 Task: Look for space in Ternitz, Austria from 12th  August, 2023 to 15th August, 2023 for 3 adults in price range Rs.12000 to Rs.16000. Place can be entire place with 2 bedrooms having 3 beds and 1 bathroom. Property type can be house, flat, guest house. Amenities needed are: heating. Booking option can be shelf check-in. Required host language is English.
Action: Mouse moved to (415, 144)
Screenshot: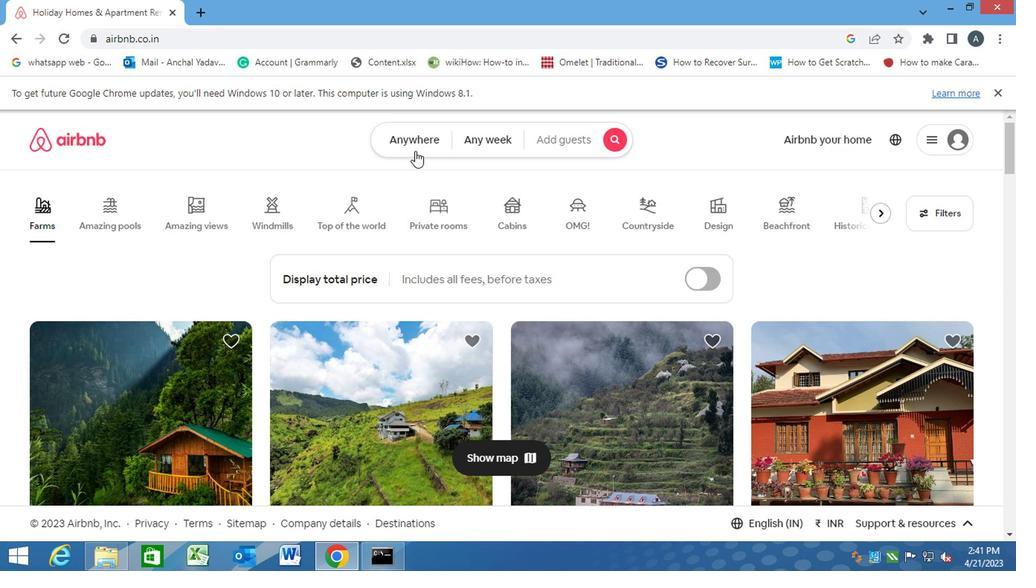 
Action: Mouse pressed left at (415, 144)
Screenshot: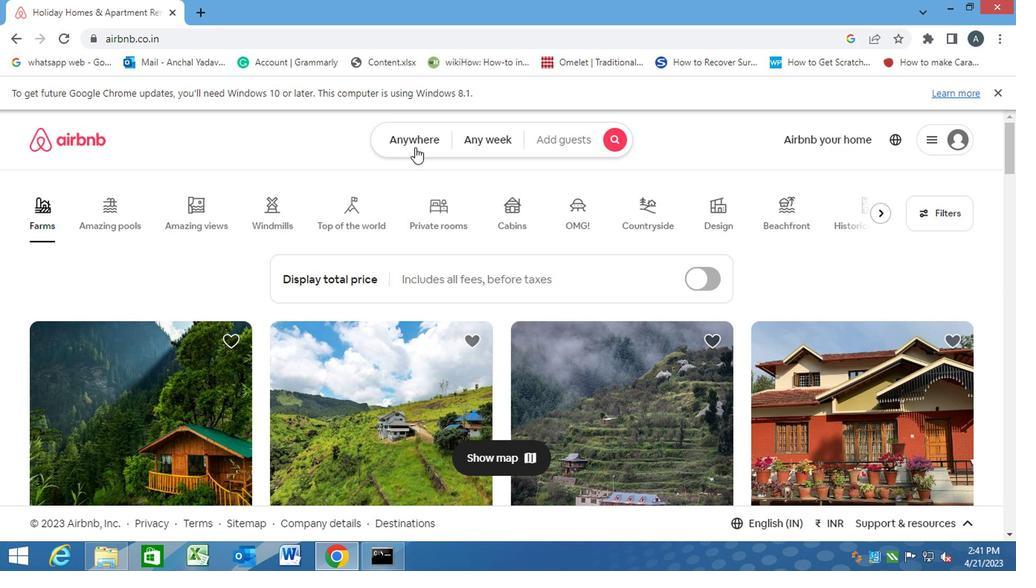 
Action: Mouse moved to (300, 188)
Screenshot: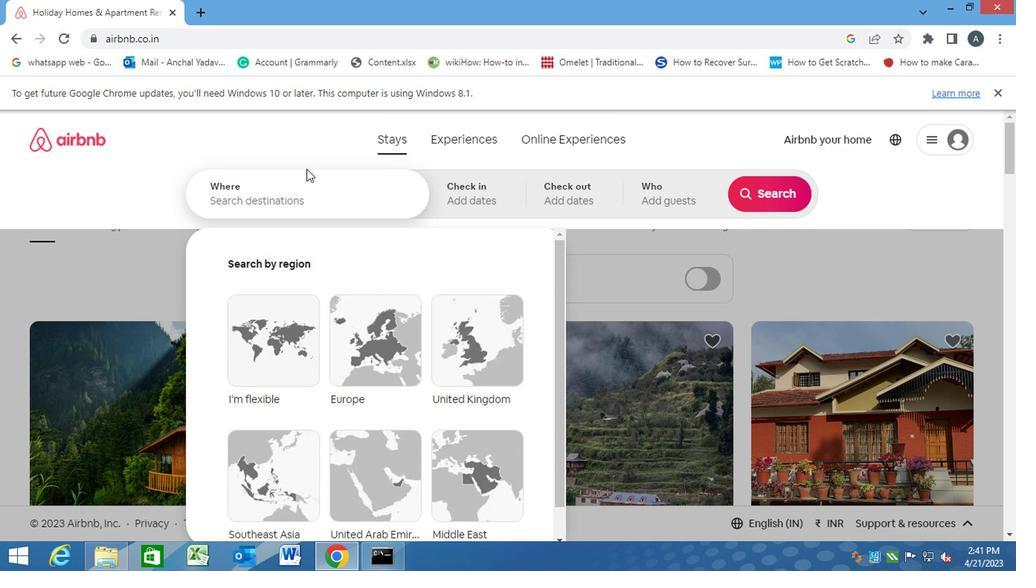 
Action: Mouse pressed left at (300, 188)
Screenshot: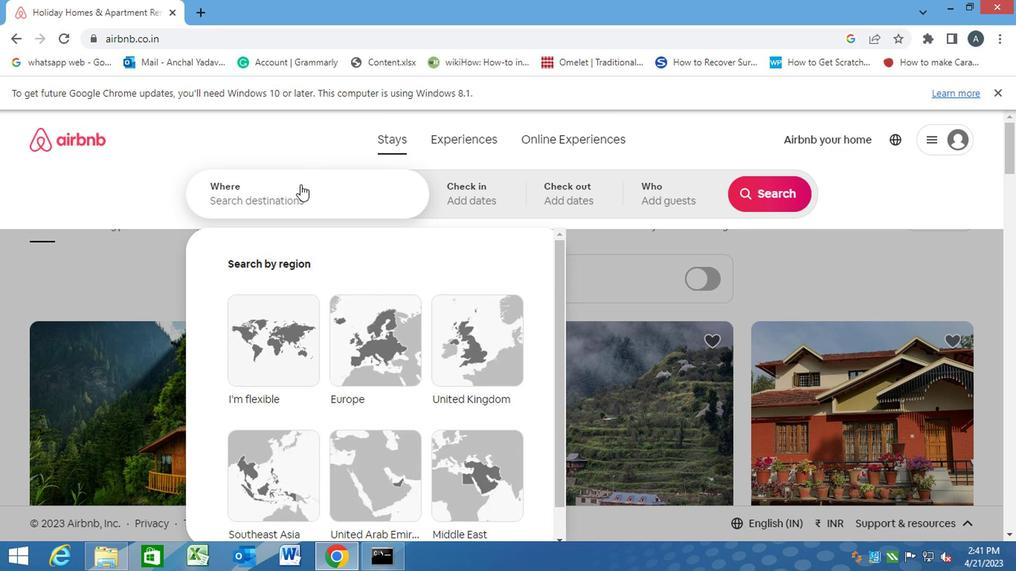 
Action: Key pressed <Key.caps_lock><Key.caps_lock>t<Key.caps_lock>ernitz,<Key.space><Key.caps_lock>a<Key.caps_lock>ustria<Key.enter>
Screenshot: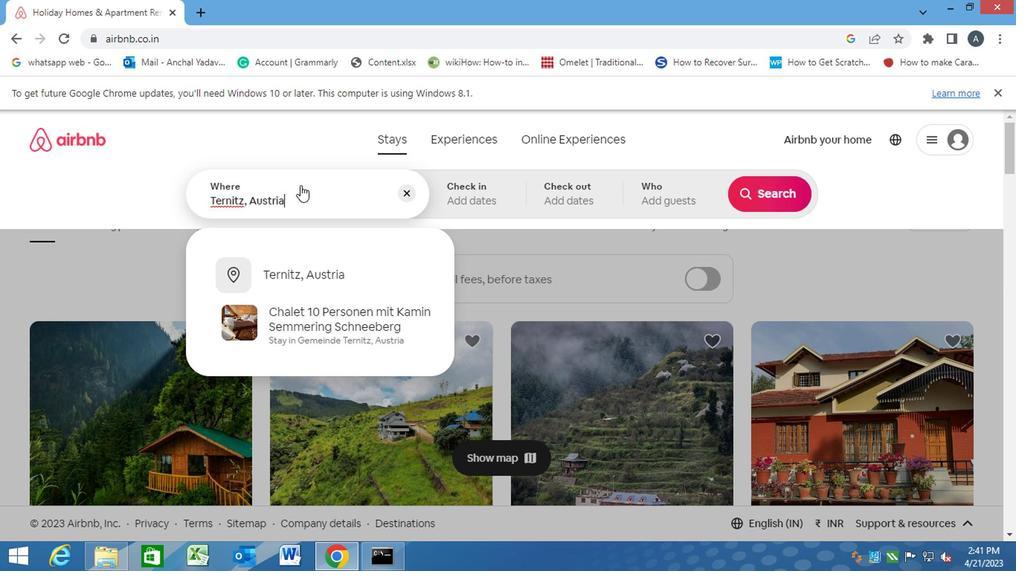 
Action: Mouse moved to (762, 311)
Screenshot: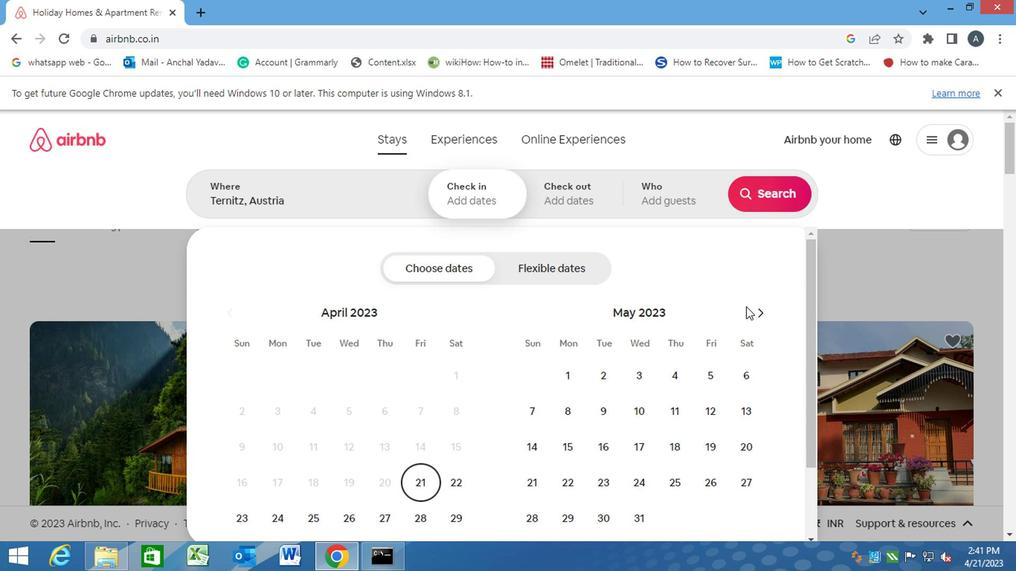 
Action: Mouse pressed left at (762, 311)
Screenshot: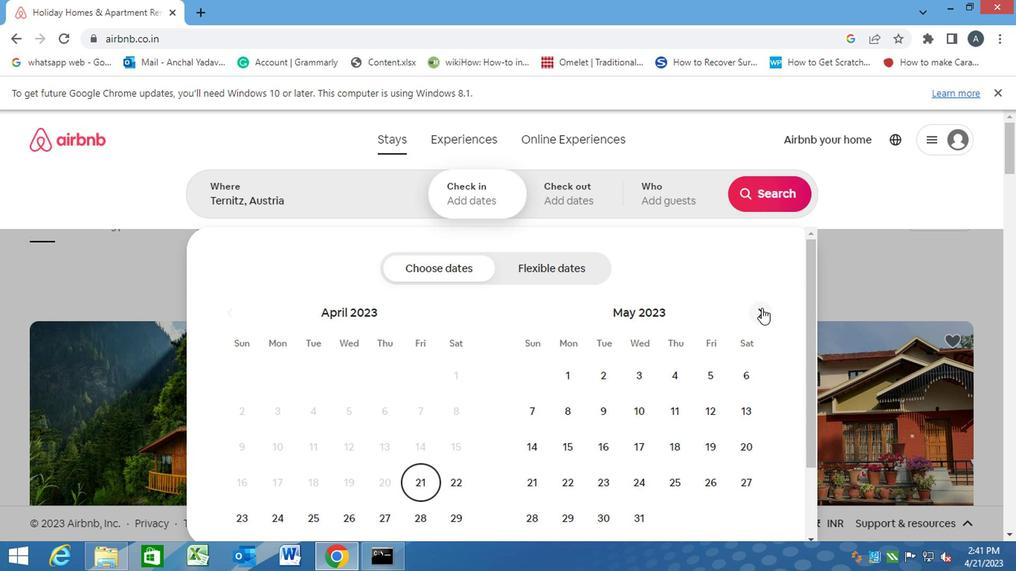 
Action: Mouse pressed left at (762, 311)
Screenshot: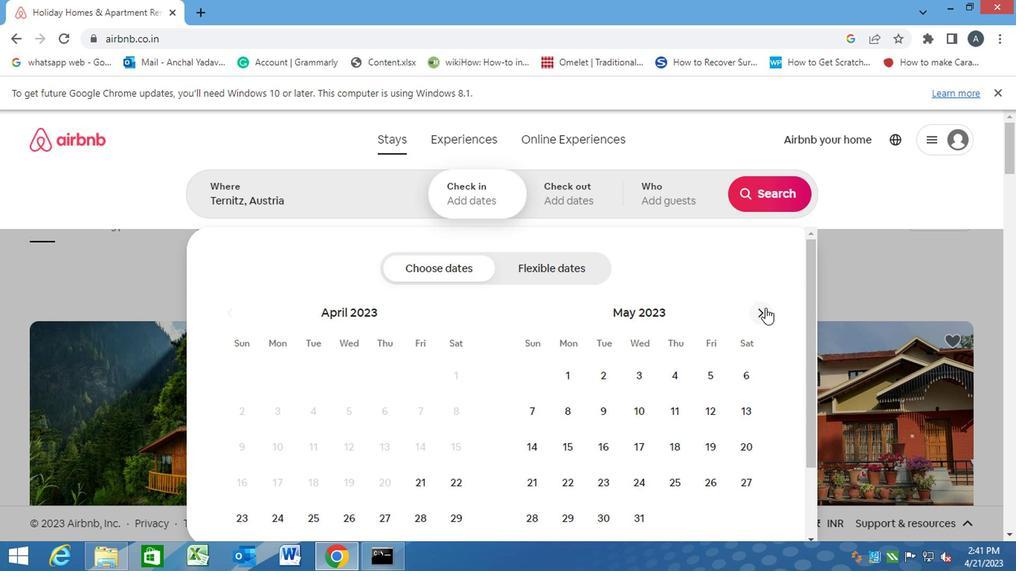 
Action: Mouse pressed left at (762, 311)
Screenshot: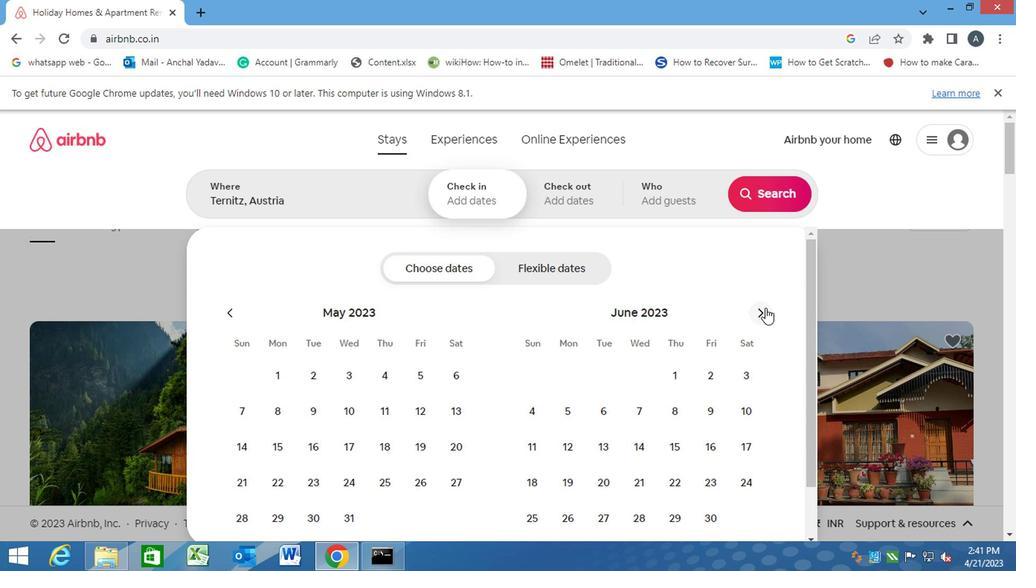 
Action: Mouse pressed left at (762, 311)
Screenshot: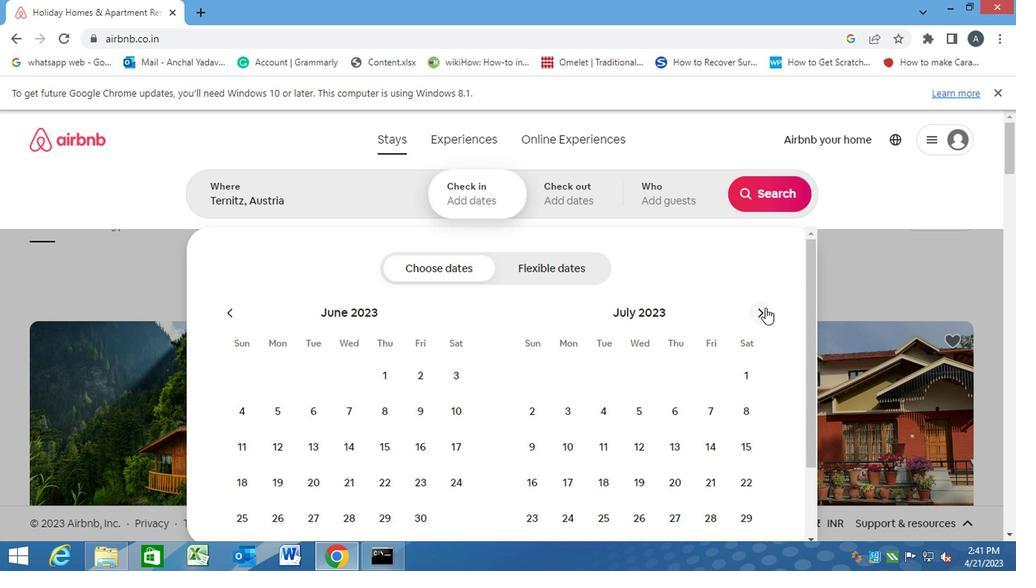 
Action: Mouse moved to (752, 414)
Screenshot: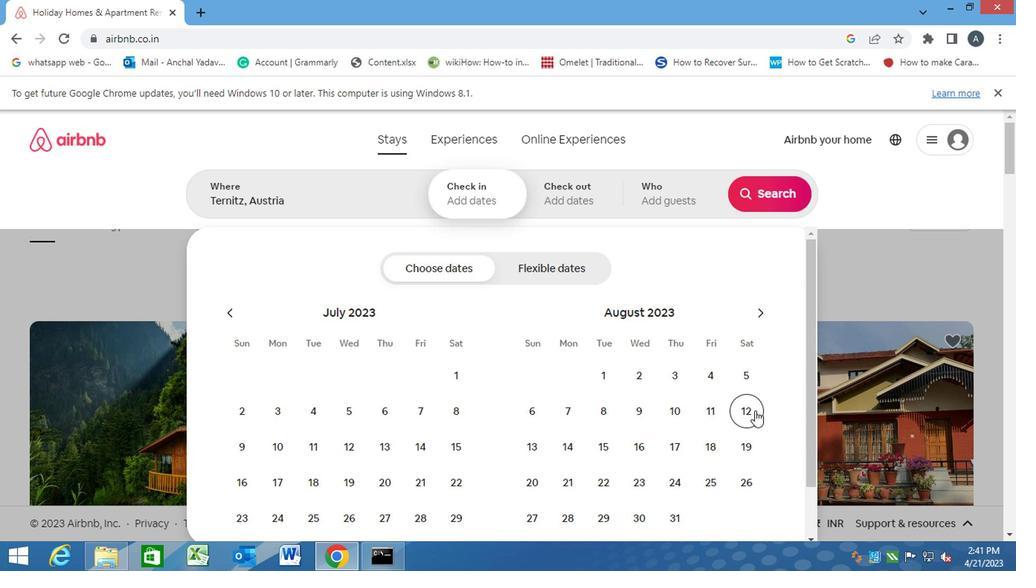 
Action: Mouse pressed left at (752, 414)
Screenshot: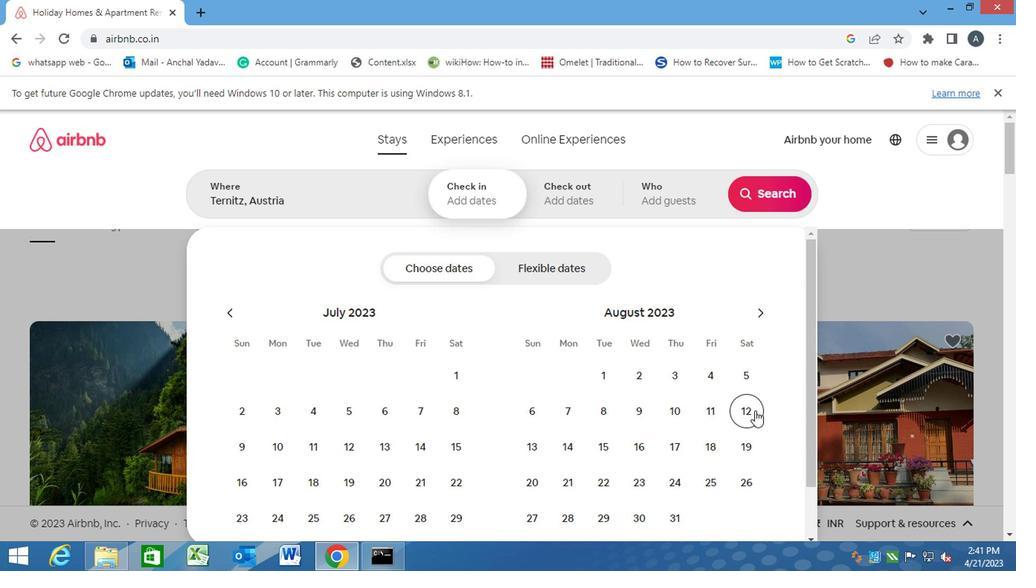 
Action: Mouse moved to (605, 442)
Screenshot: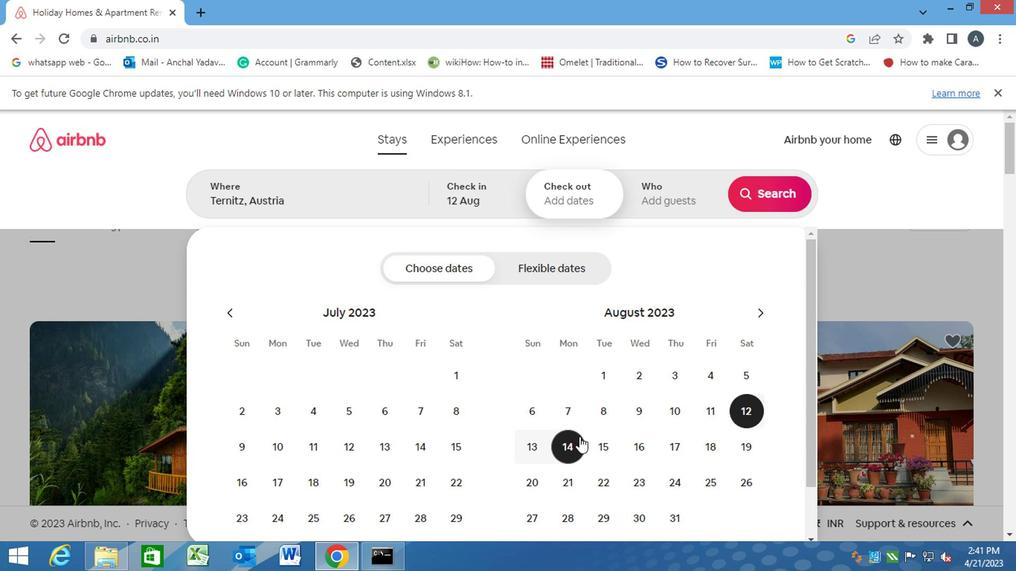 
Action: Mouse pressed left at (605, 442)
Screenshot: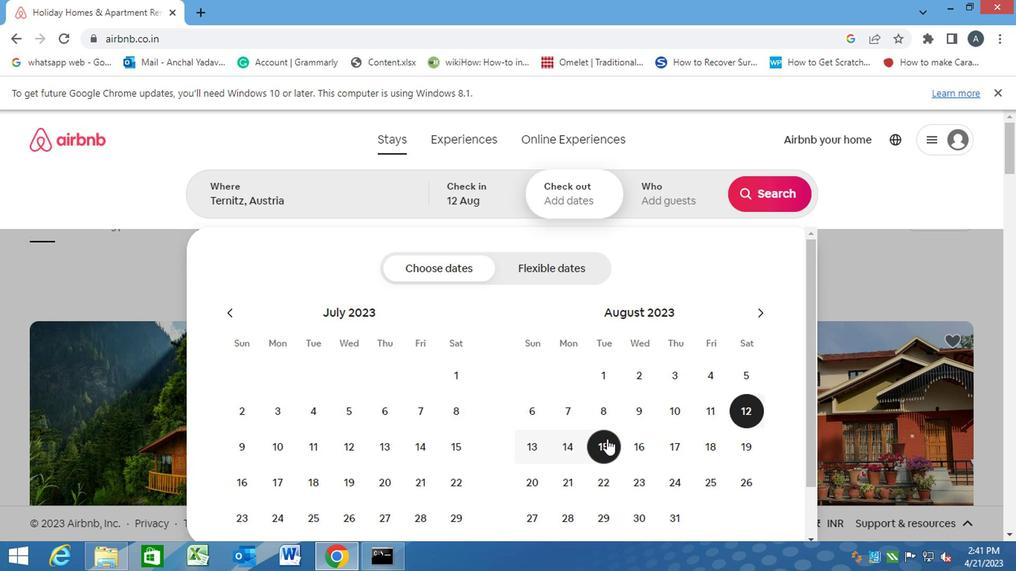 
Action: Mouse moved to (671, 206)
Screenshot: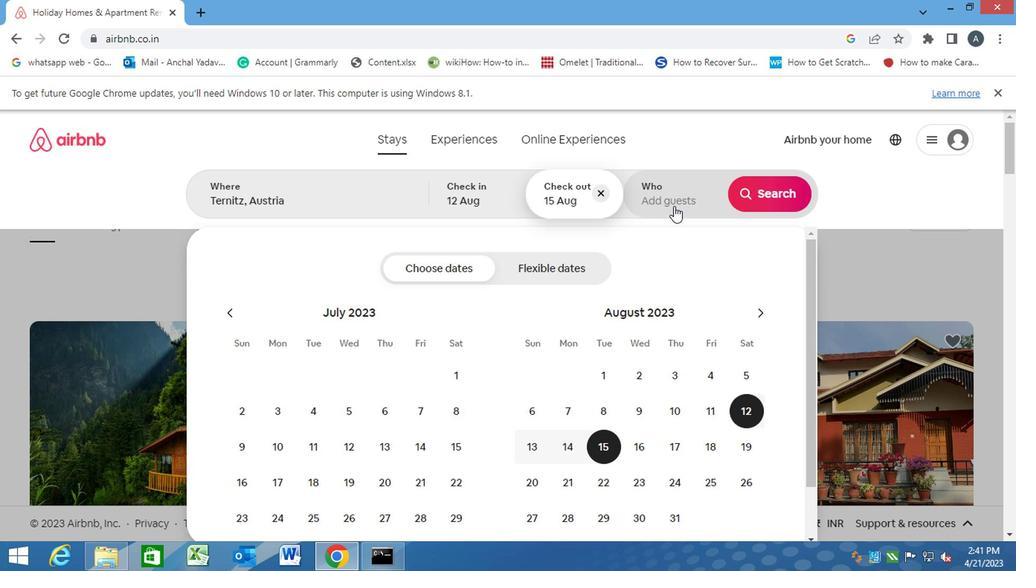 
Action: Mouse pressed left at (671, 206)
Screenshot: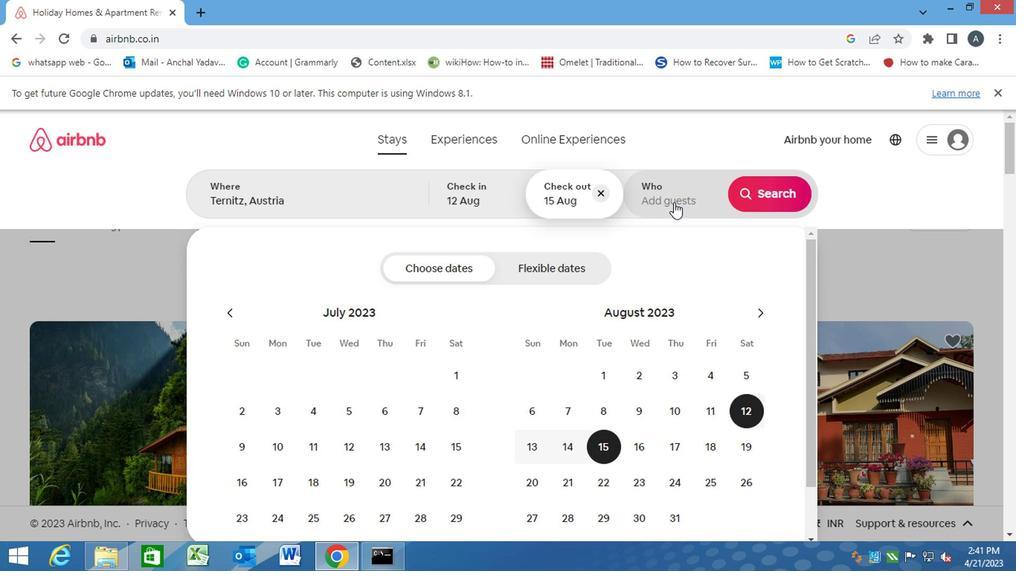 
Action: Mouse moved to (768, 274)
Screenshot: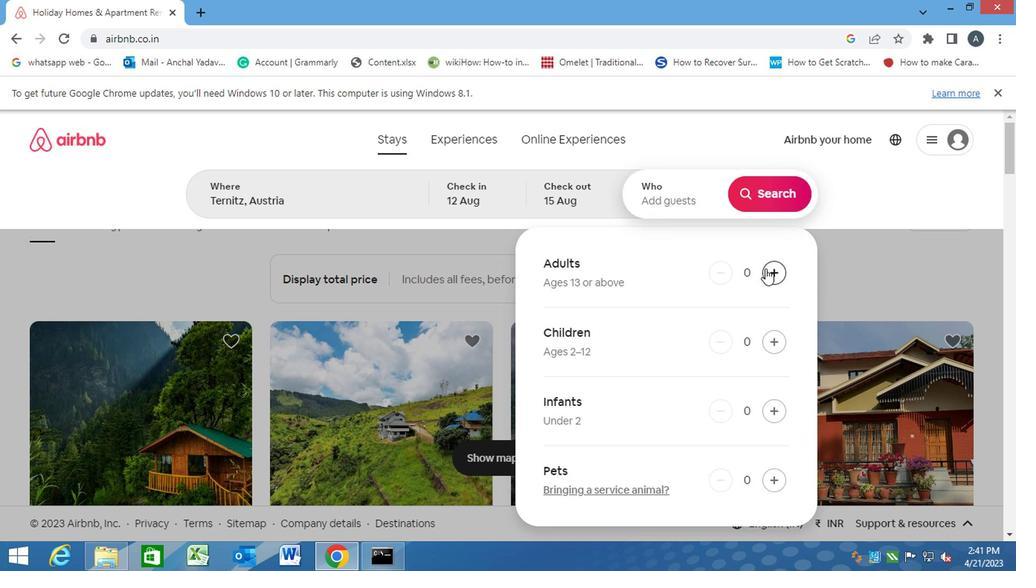 
Action: Mouse pressed left at (768, 274)
Screenshot: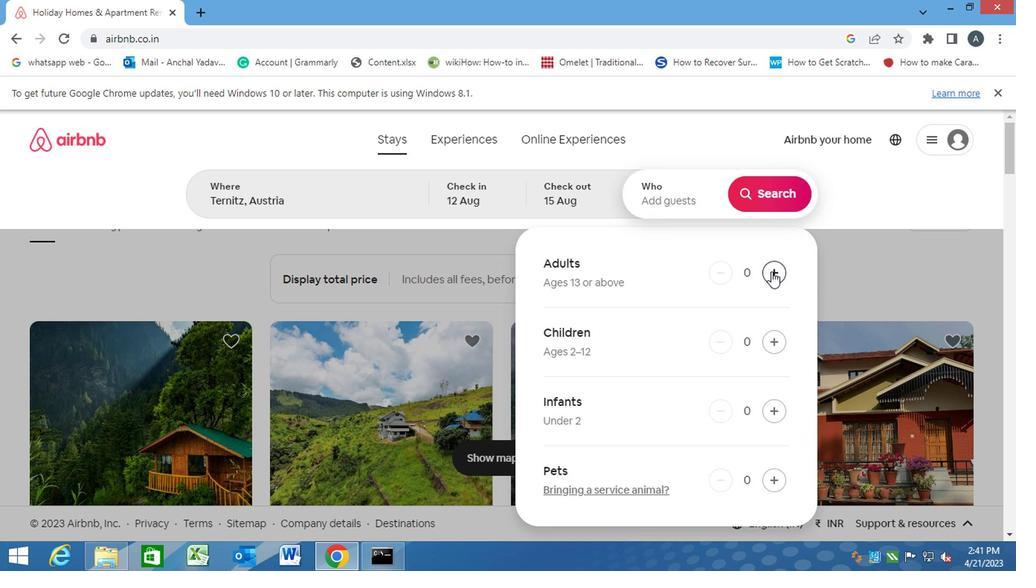 
Action: Mouse moved to (769, 275)
Screenshot: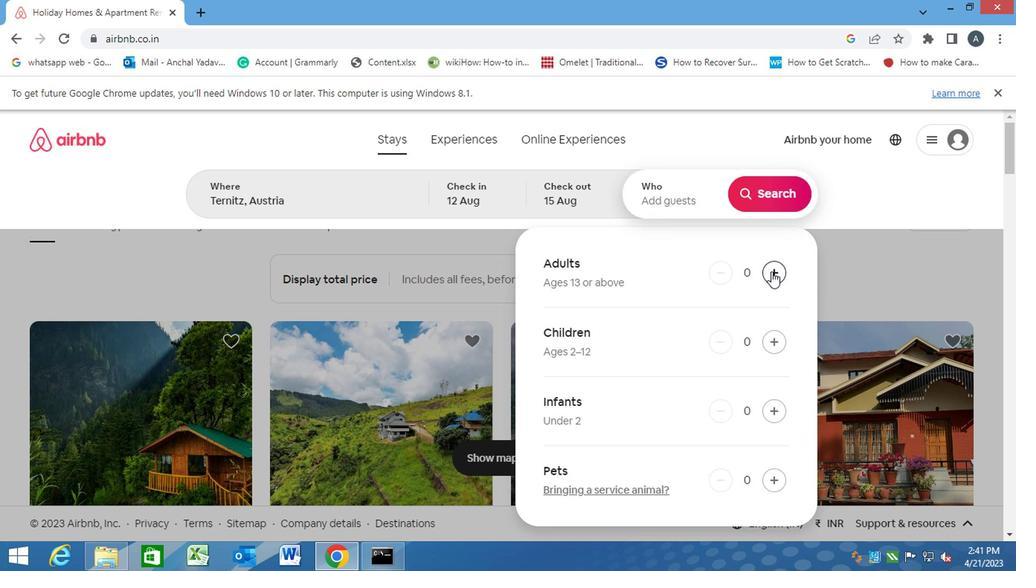 
Action: Mouse pressed left at (769, 275)
Screenshot: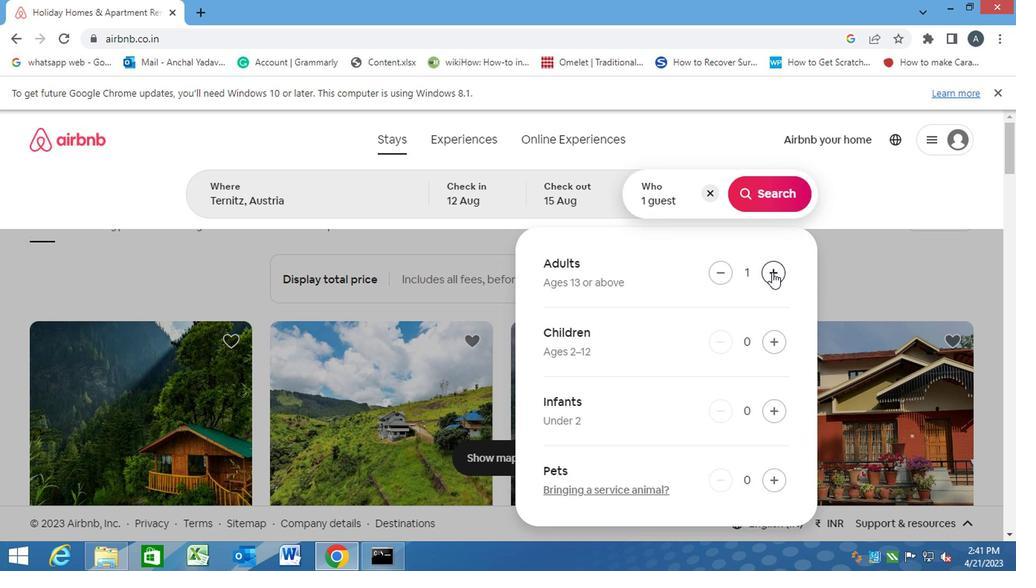 
Action: Mouse moved to (769, 275)
Screenshot: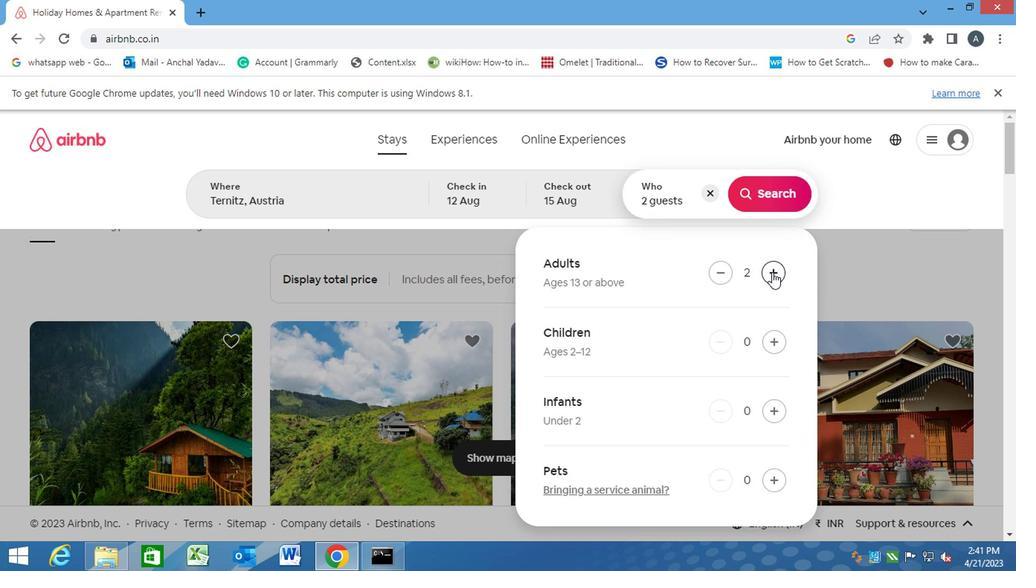 
Action: Mouse pressed left at (769, 275)
Screenshot: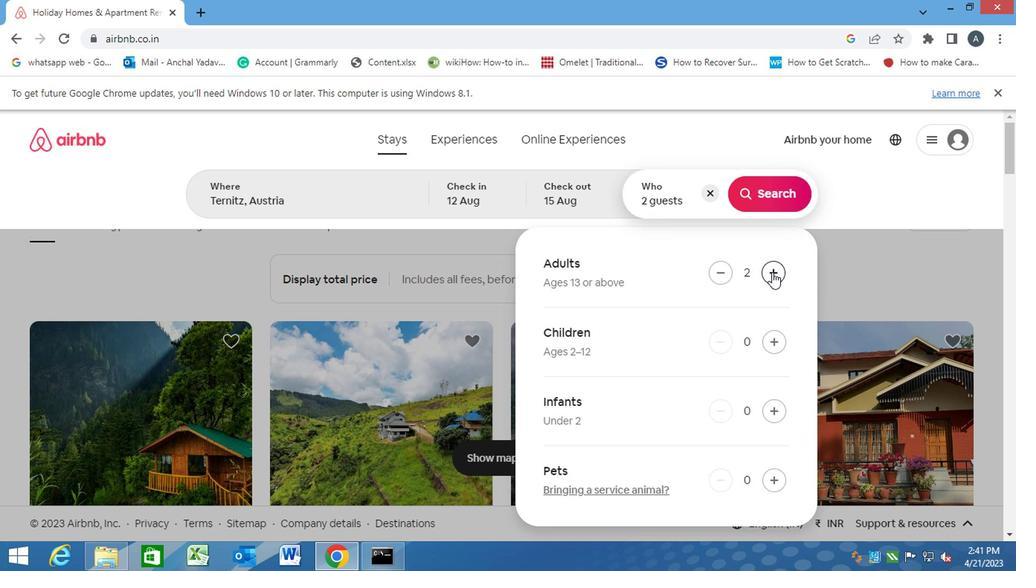 
Action: Mouse moved to (776, 195)
Screenshot: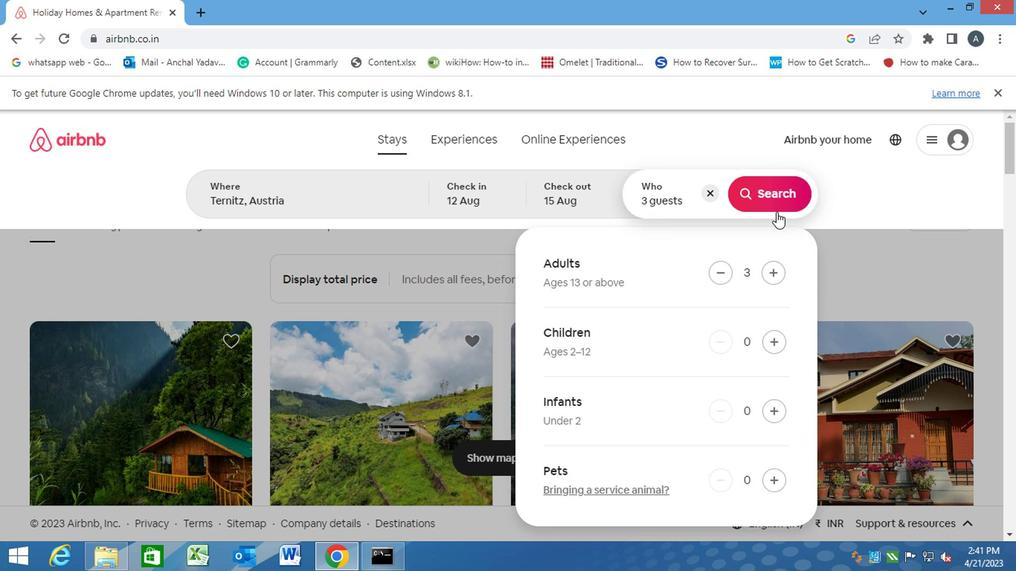 
Action: Mouse pressed left at (776, 195)
Screenshot: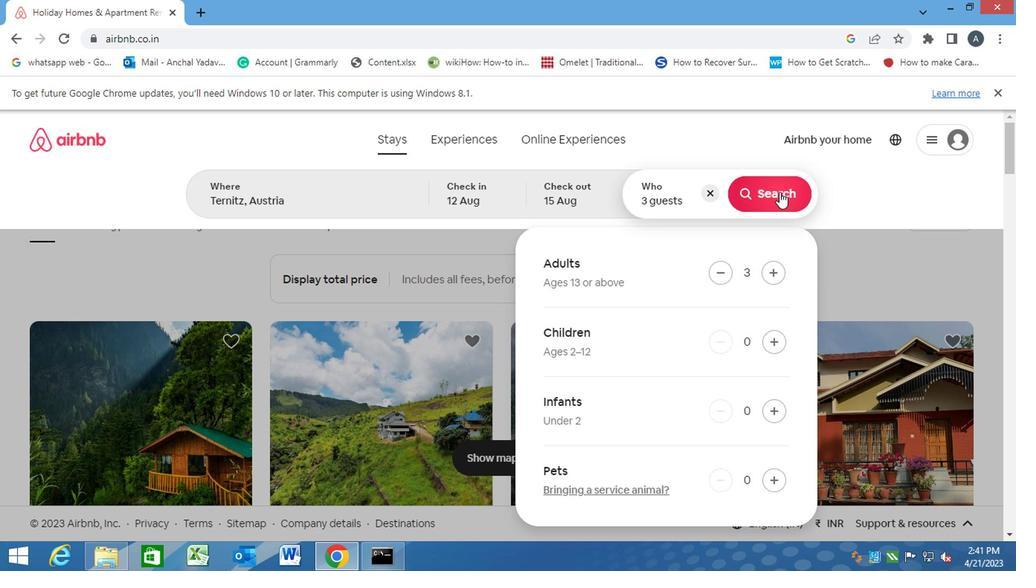 
Action: Mouse moved to (937, 204)
Screenshot: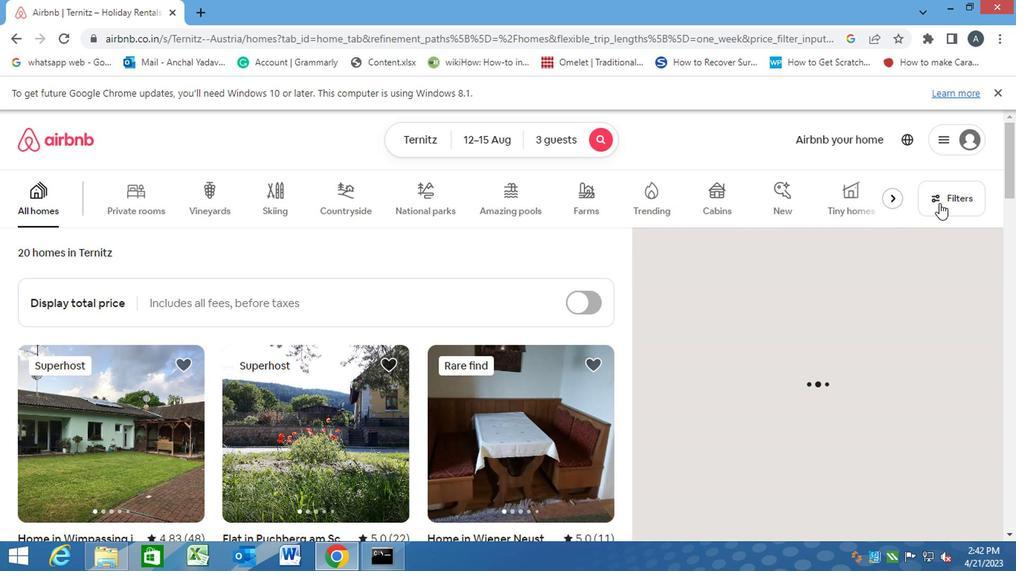 
Action: Mouse pressed left at (937, 204)
Screenshot: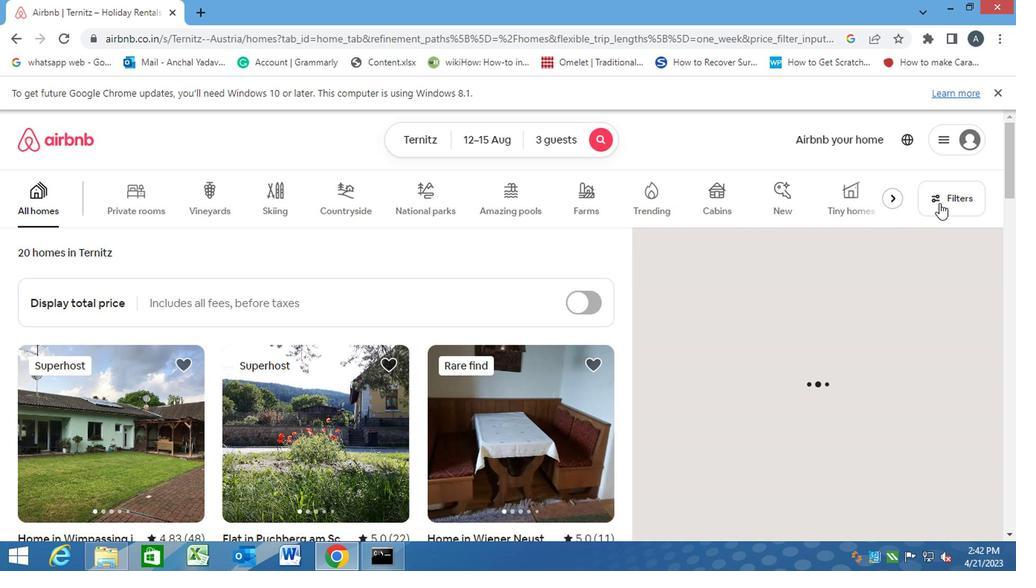 
Action: Mouse moved to (321, 378)
Screenshot: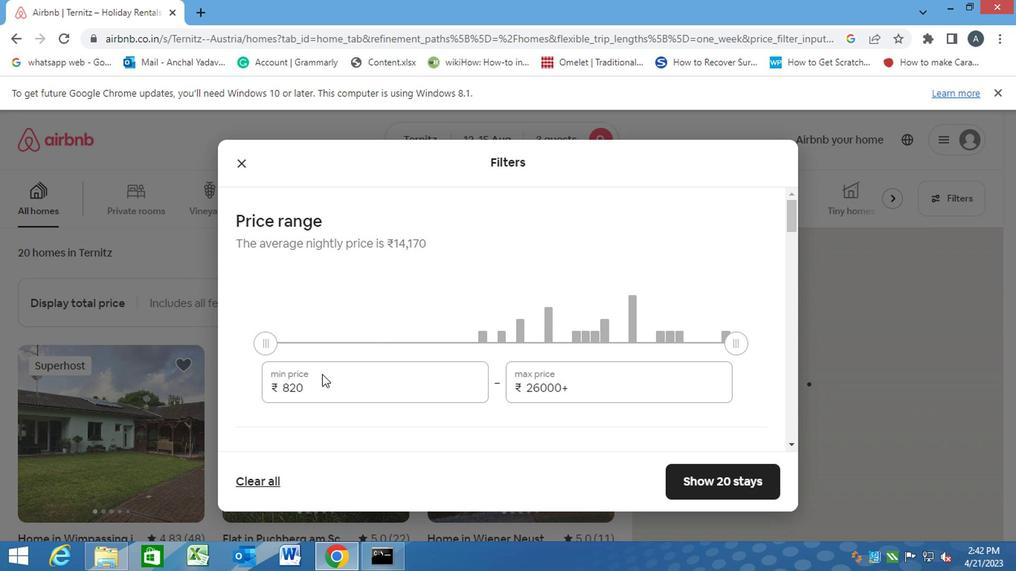 
Action: Mouse pressed left at (321, 378)
Screenshot: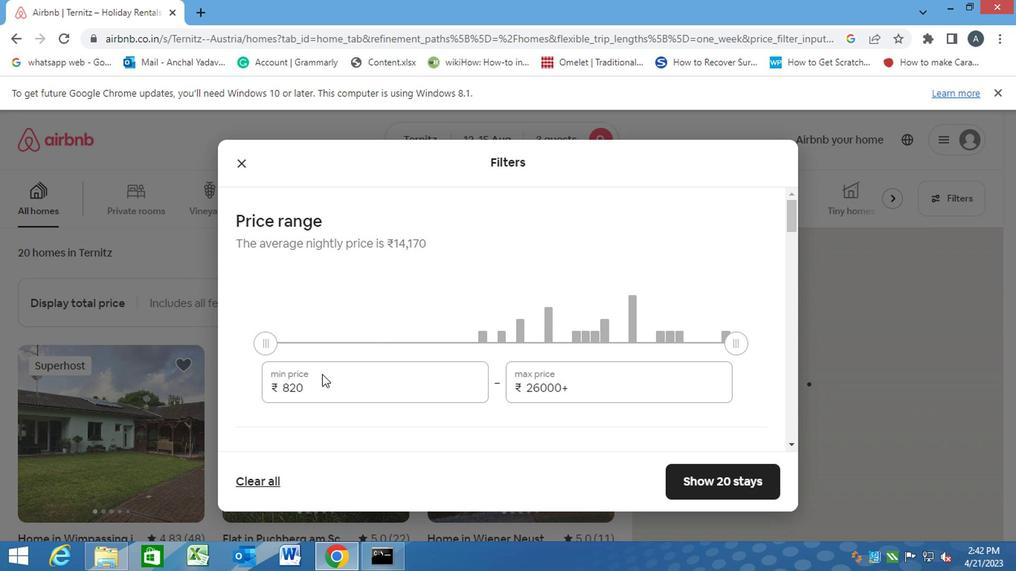 
Action: Mouse moved to (319, 394)
Screenshot: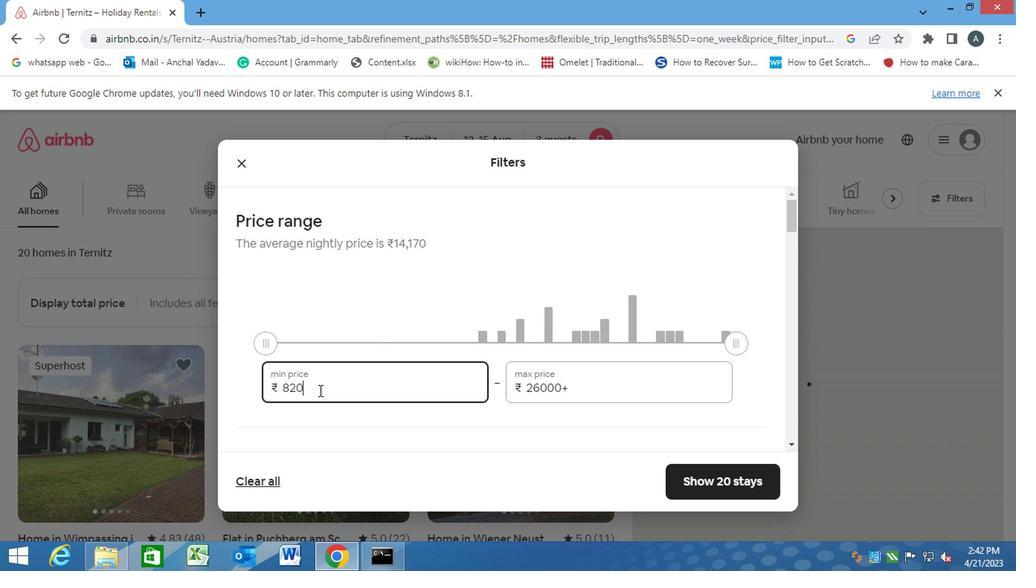 
Action: Mouse pressed left at (319, 394)
Screenshot: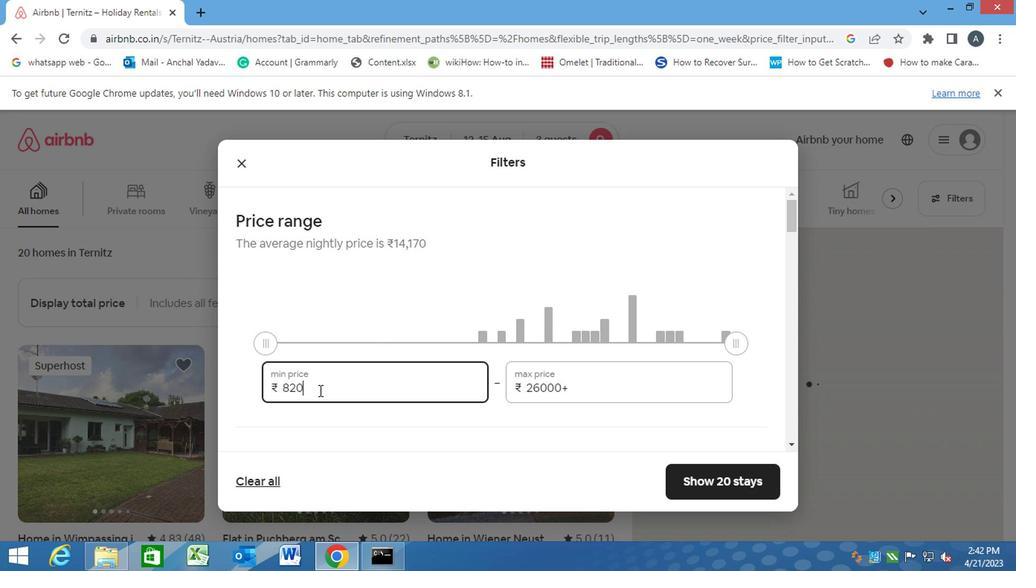 
Action: Mouse moved to (284, 394)
Screenshot: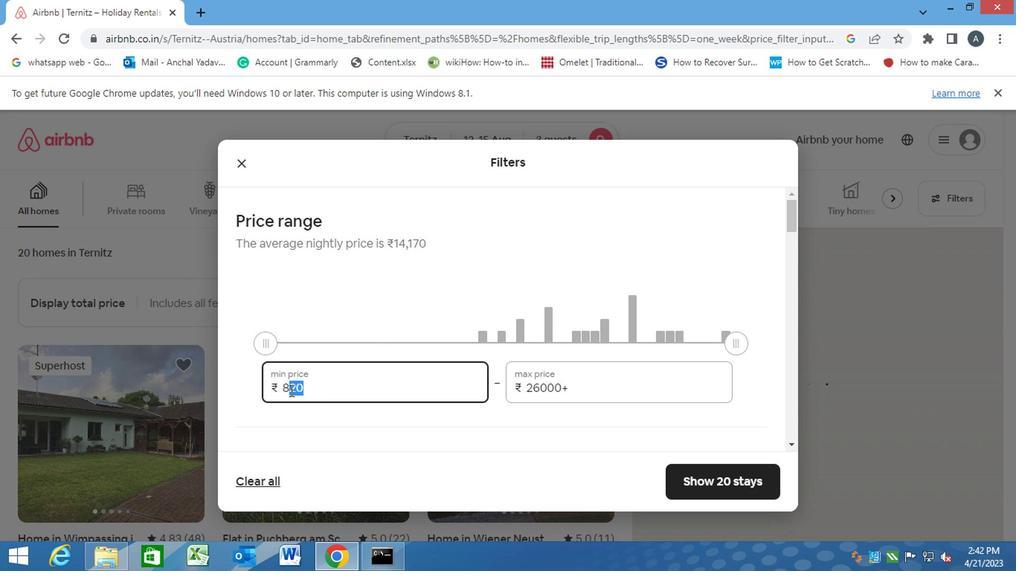 
Action: Key pressed 12000<Key.tab>16000
Screenshot: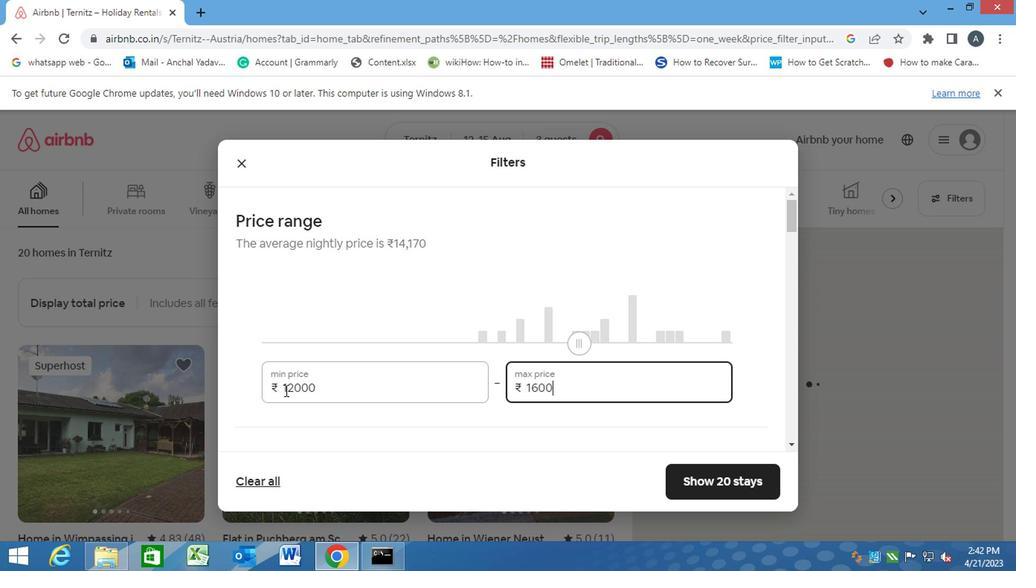 
Action: Mouse moved to (317, 426)
Screenshot: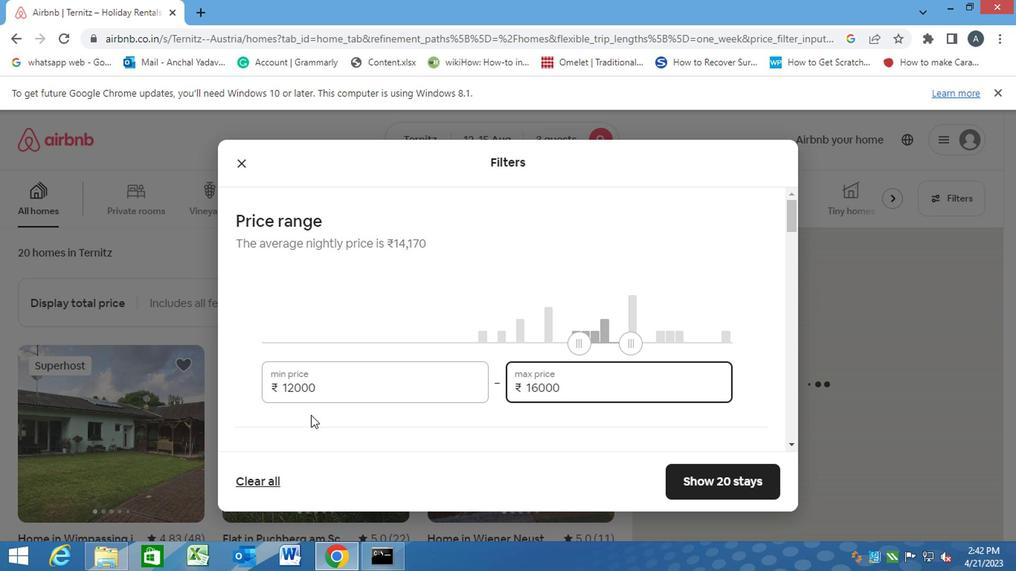 
Action: Mouse pressed left at (317, 426)
Screenshot: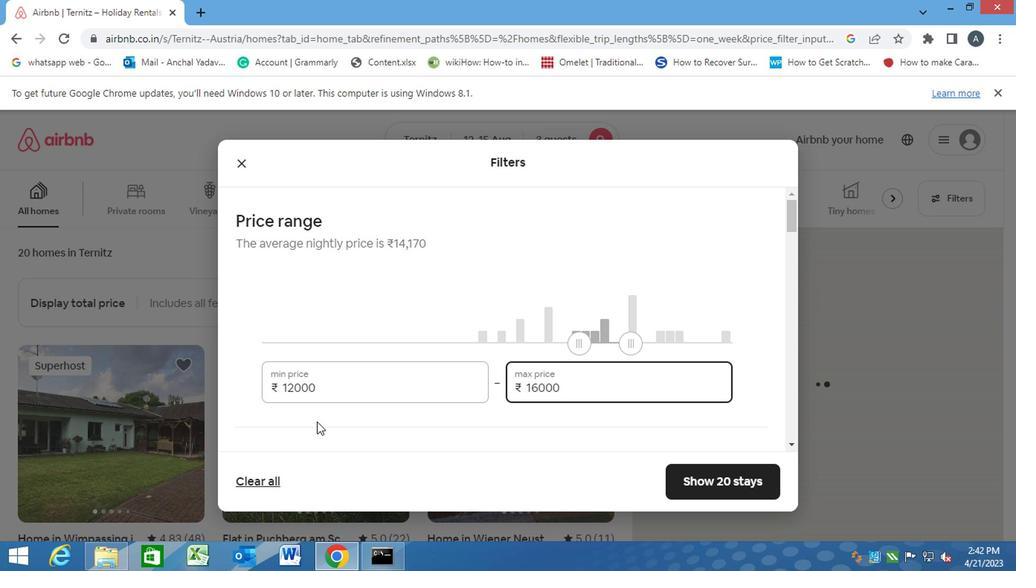 
Action: Mouse moved to (337, 441)
Screenshot: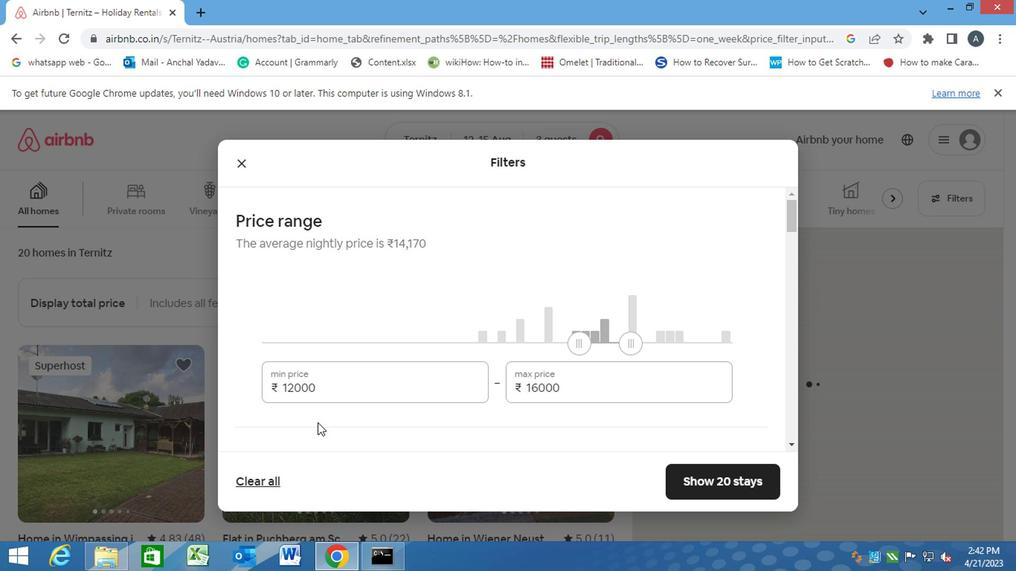 
Action: Mouse scrolled (337, 440) with delta (0, -1)
Screenshot: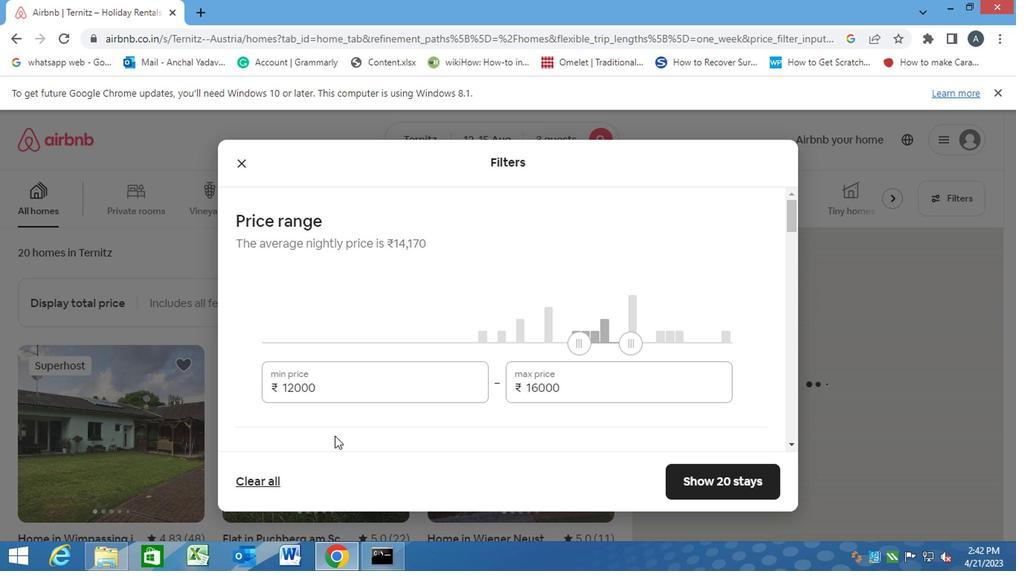 
Action: Mouse scrolled (337, 440) with delta (0, -1)
Screenshot: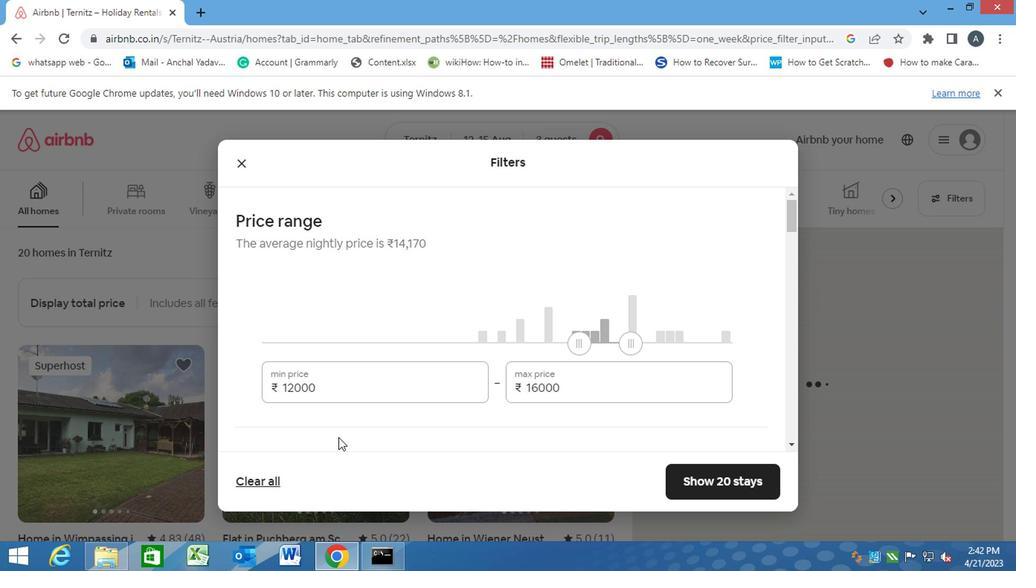 
Action: Mouse moved to (234, 357)
Screenshot: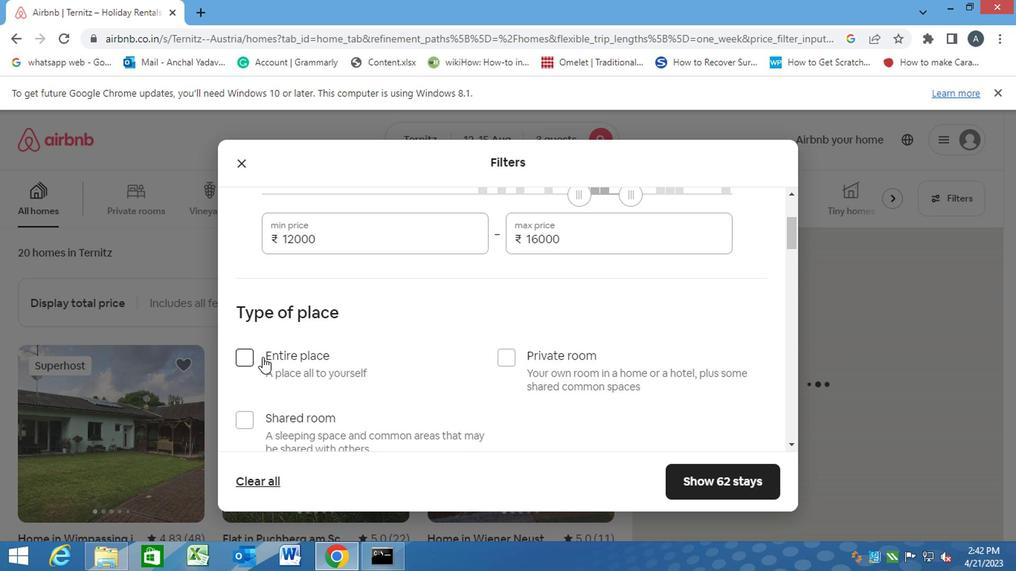 
Action: Mouse pressed left at (234, 357)
Screenshot: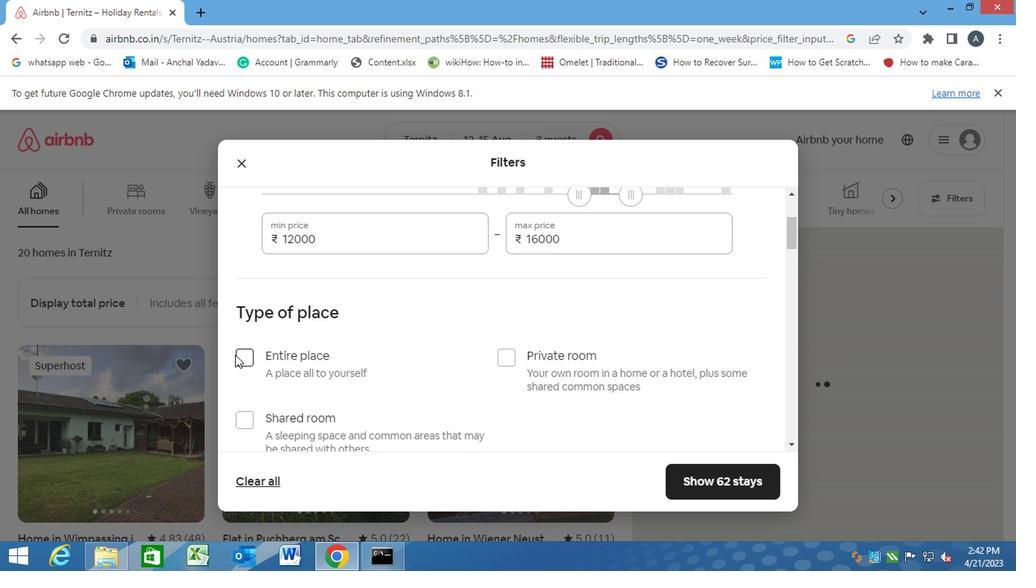 
Action: Mouse moved to (248, 362)
Screenshot: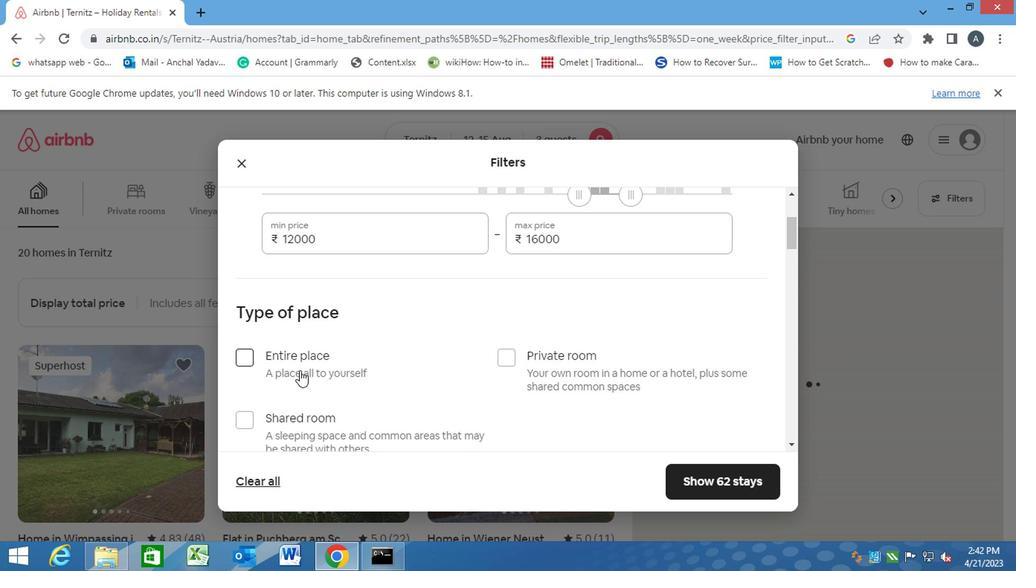 
Action: Mouse pressed left at (248, 362)
Screenshot: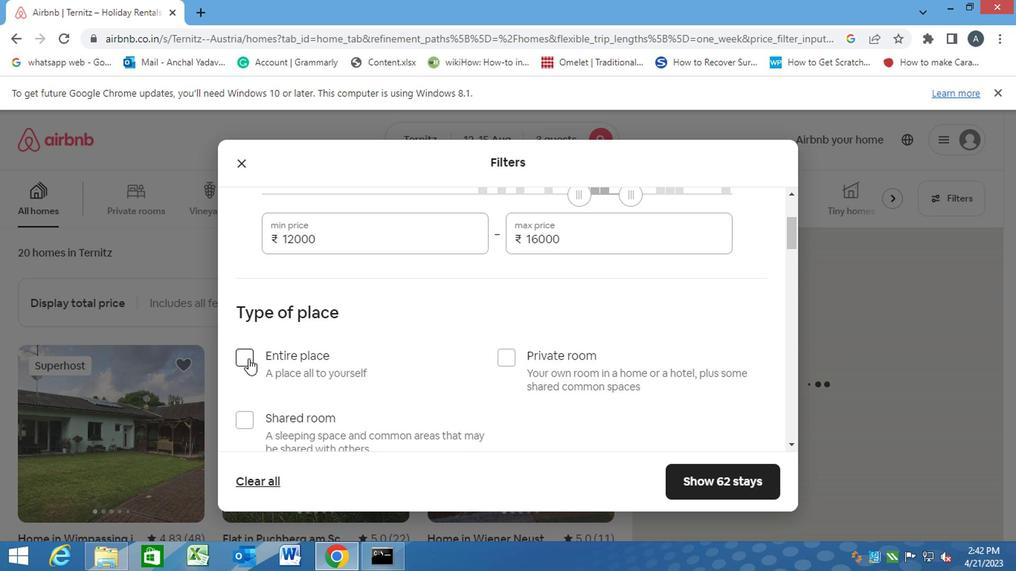 
Action: Mouse moved to (338, 384)
Screenshot: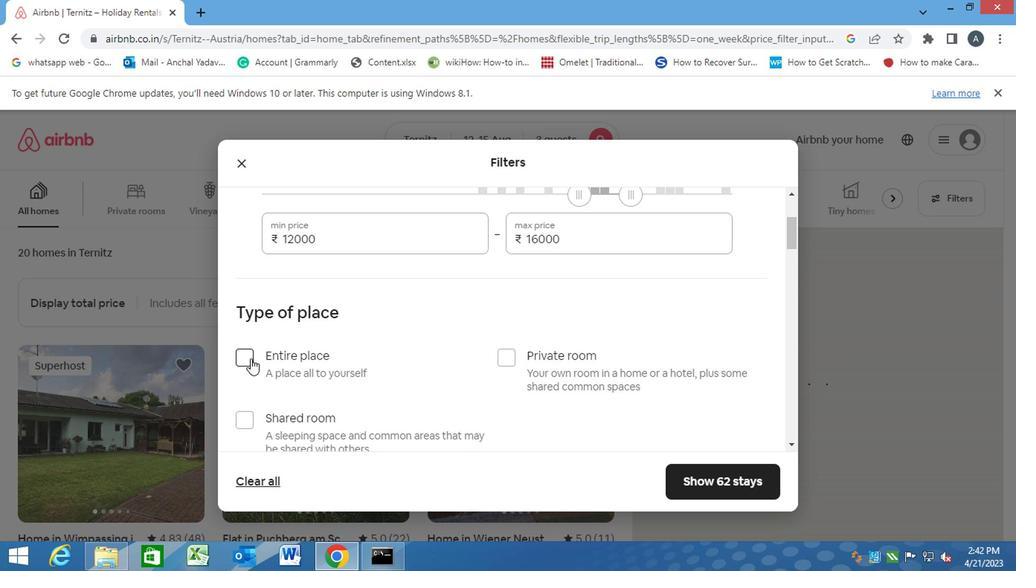 
Action: Mouse scrolled (338, 383) with delta (0, 0)
Screenshot: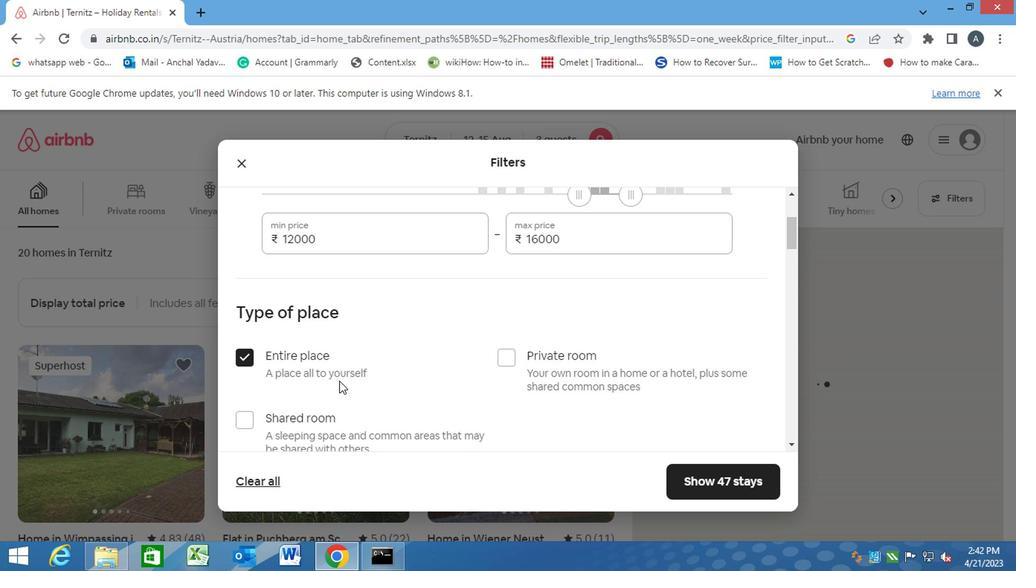 
Action: Mouse scrolled (338, 383) with delta (0, 0)
Screenshot: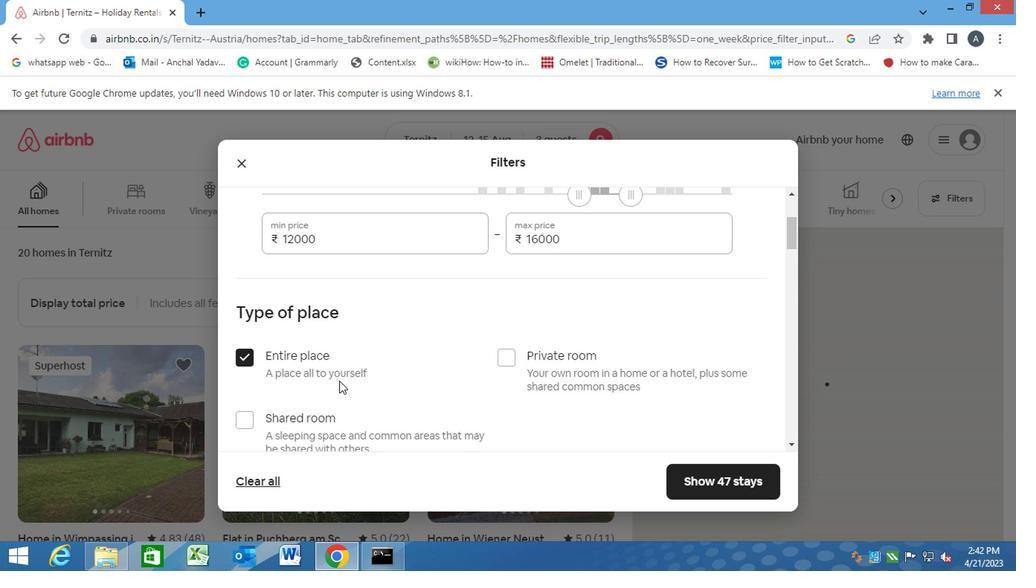 
Action: Mouse scrolled (338, 383) with delta (0, 0)
Screenshot: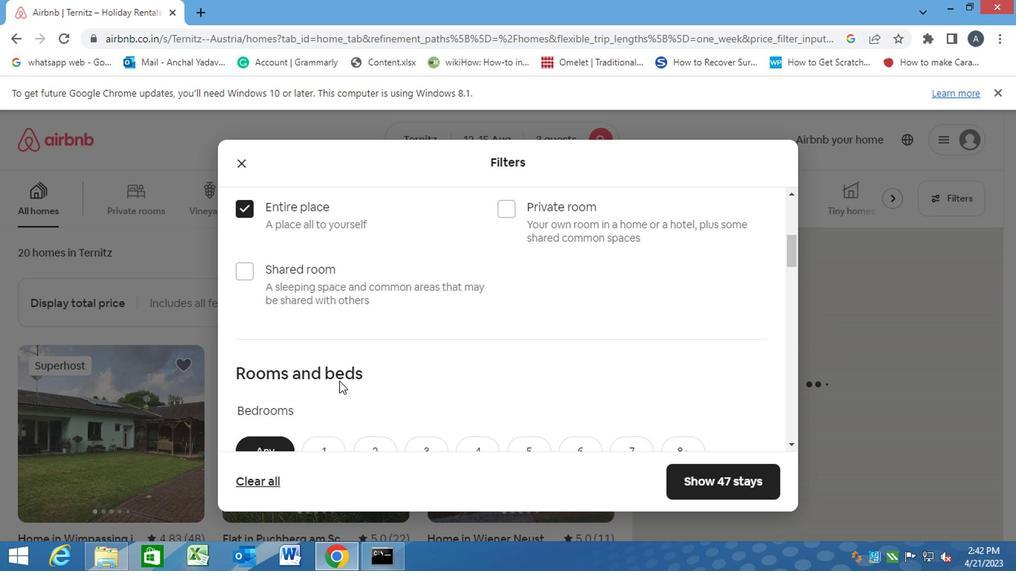 
Action: Mouse scrolled (338, 383) with delta (0, 0)
Screenshot: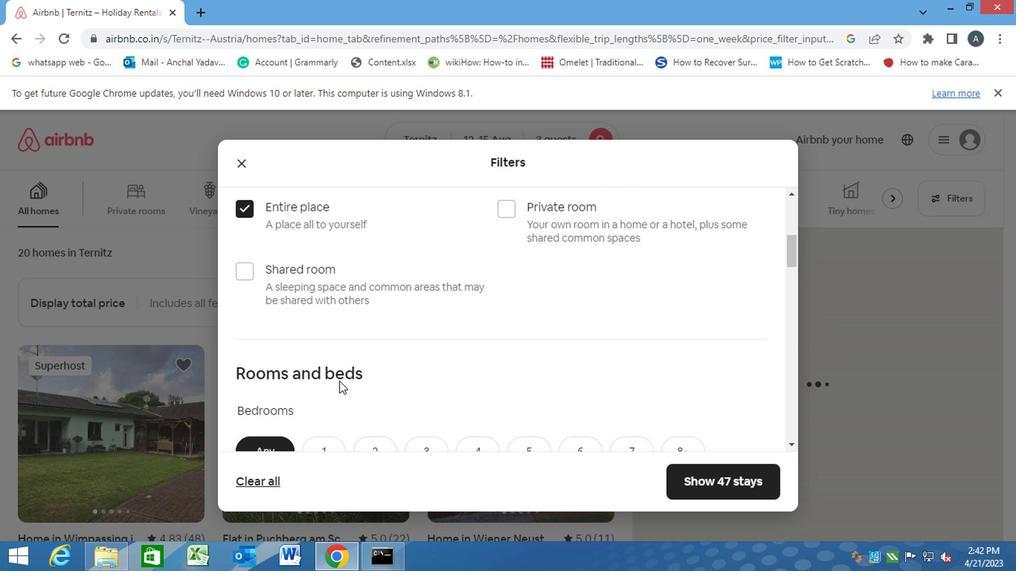 
Action: Mouse moved to (372, 311)
Screenshot: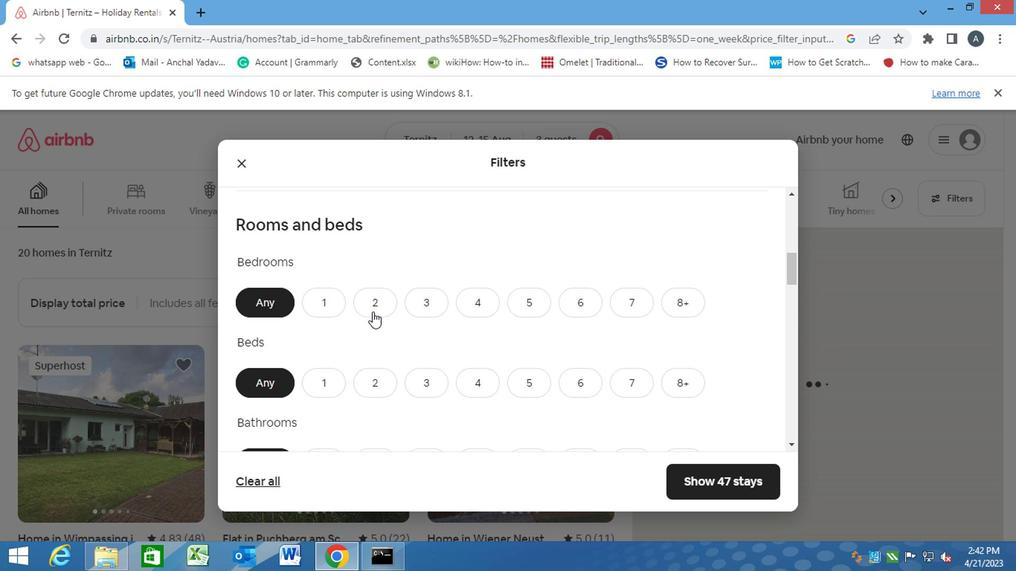 
Action: Mouse pressed left at (372, 311)
Screenshot: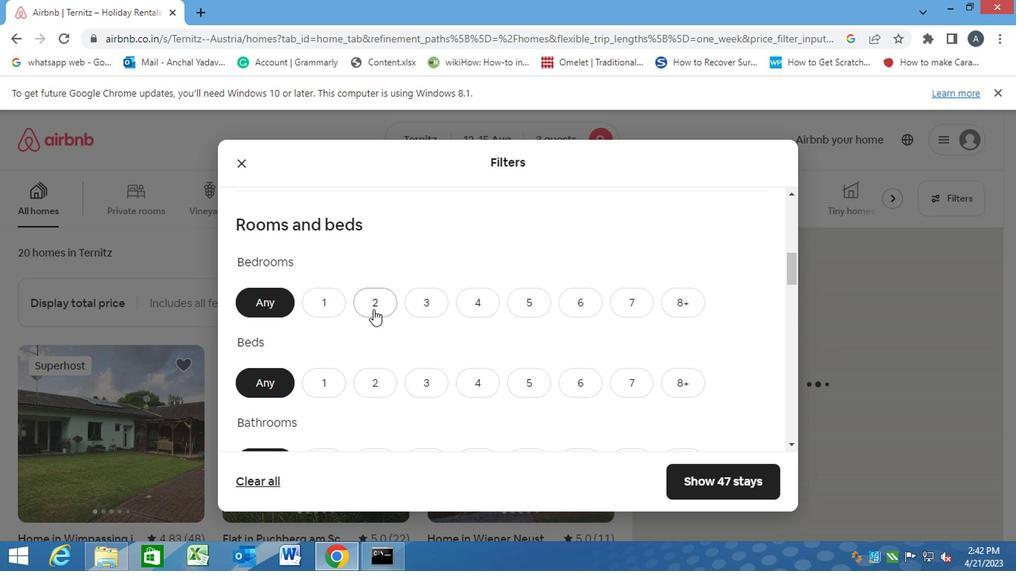 
Action: Mouse moved to (418, 392)
Screenshot: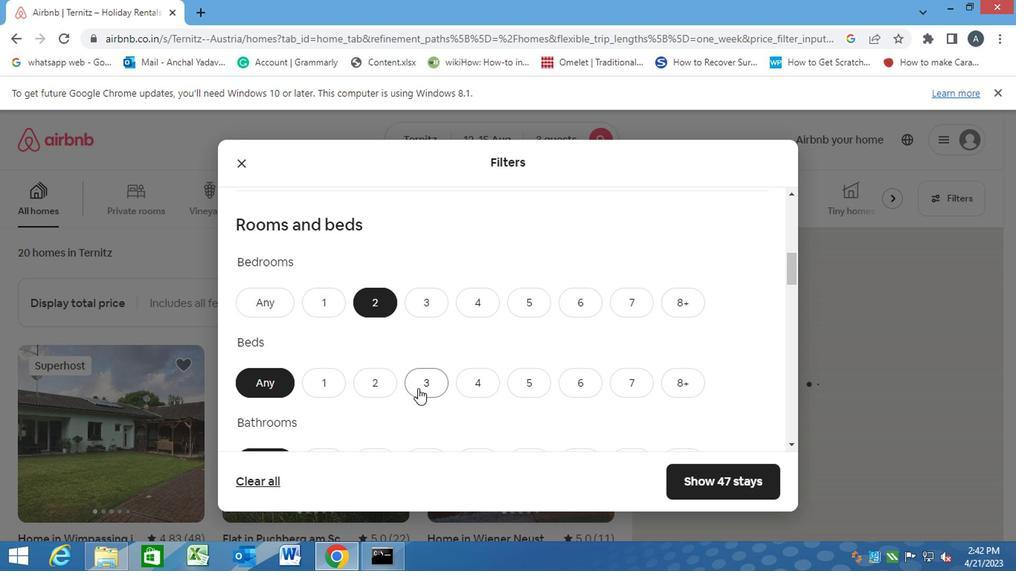 
Action: Mouse pressed left at (418, 392)
Screenshot: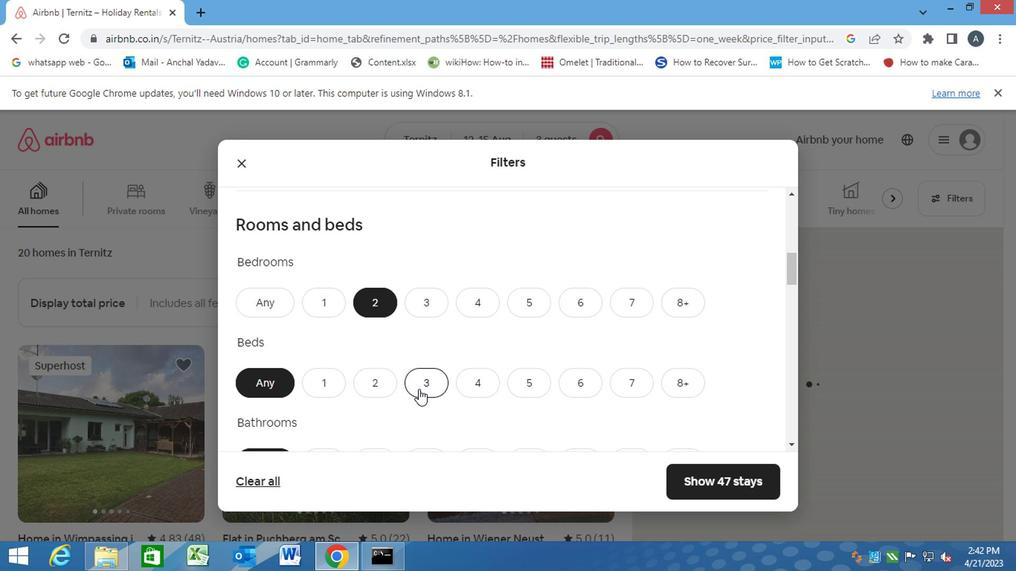 
Action: Mouse scrolled (418, 391) with delta (0, 0)
Screenshot: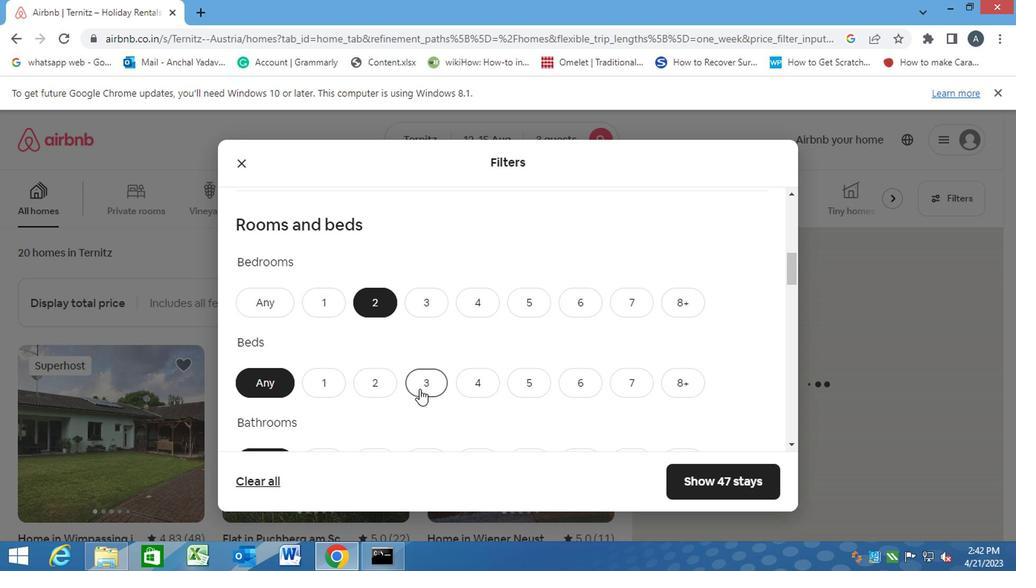 
Action: Mouse moved to (322, 389)
Screenshot: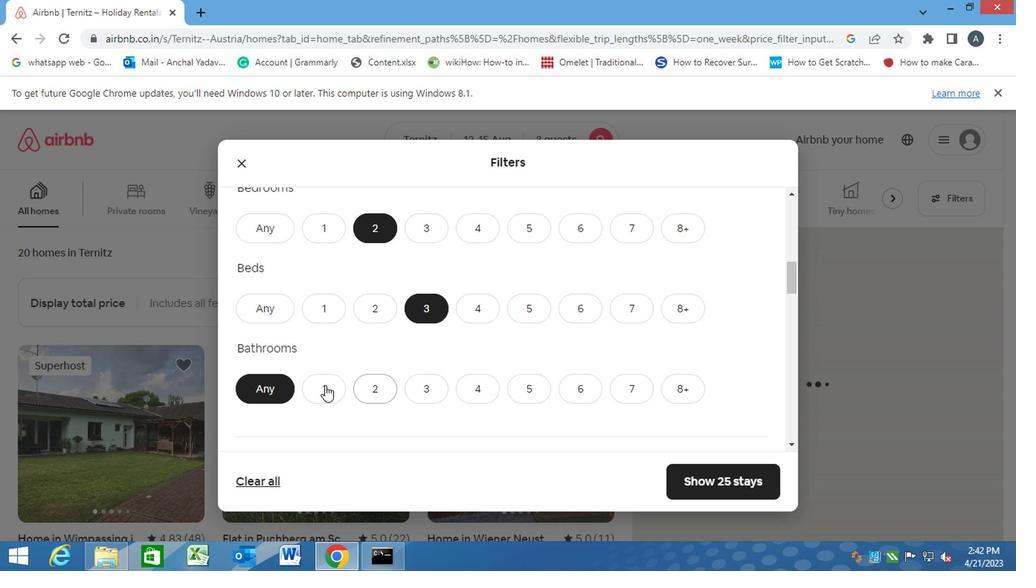 
Action: Mouse pressed left at (322, 389)
Screenshot: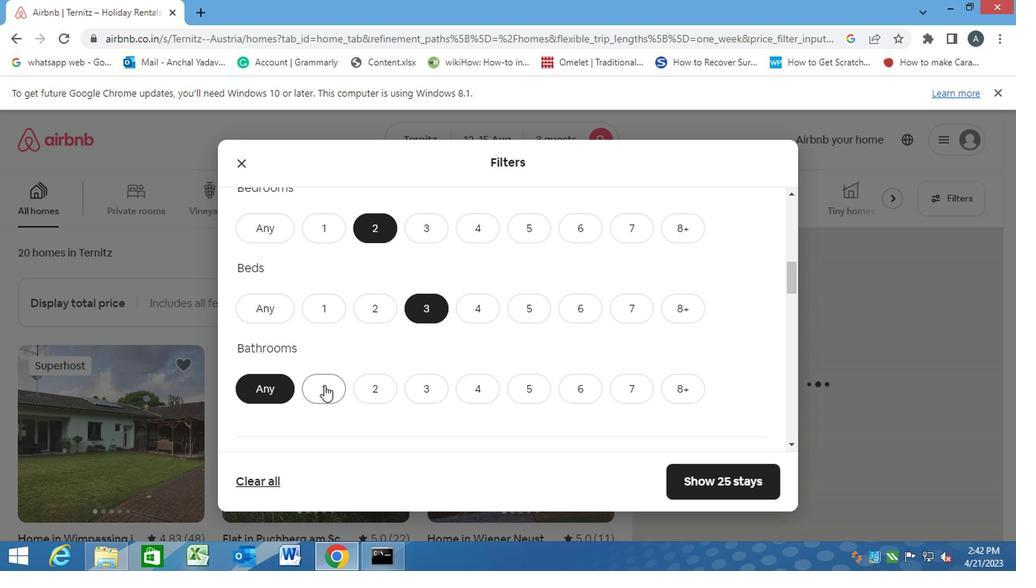 
Action: Mouse scrolled (322, 388) with delta (0, -1)
Screenshot: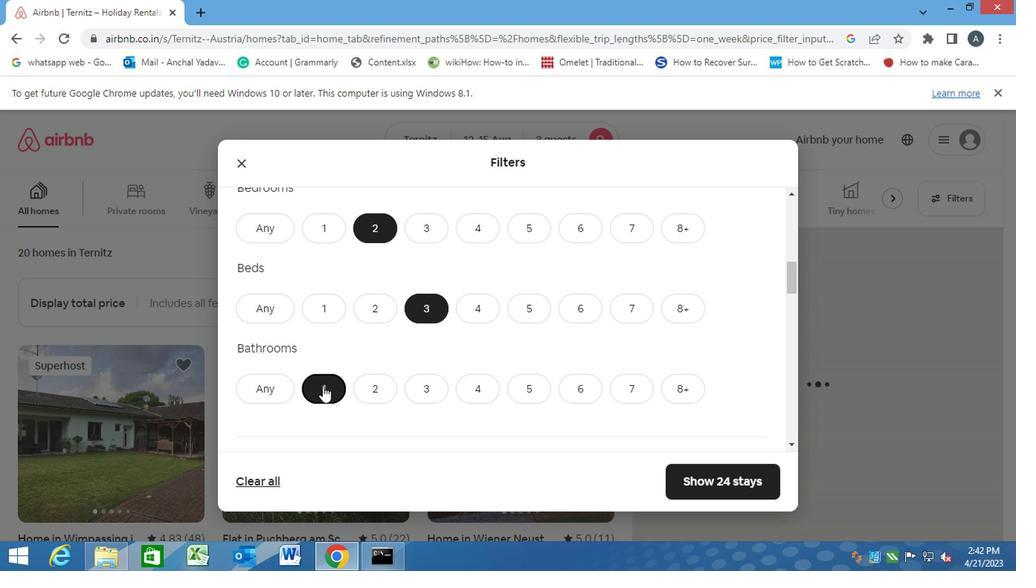 
Action: Mouse scrolled (322, 388) with delta (0, -1)
Screenshot: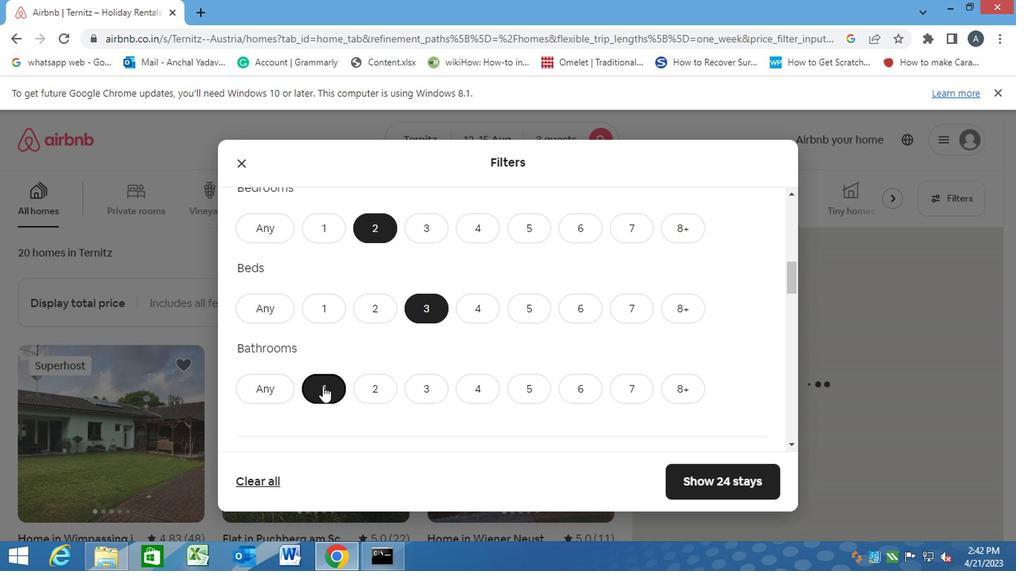 
Action: Mouse moved to (303, 397)
Screenshot: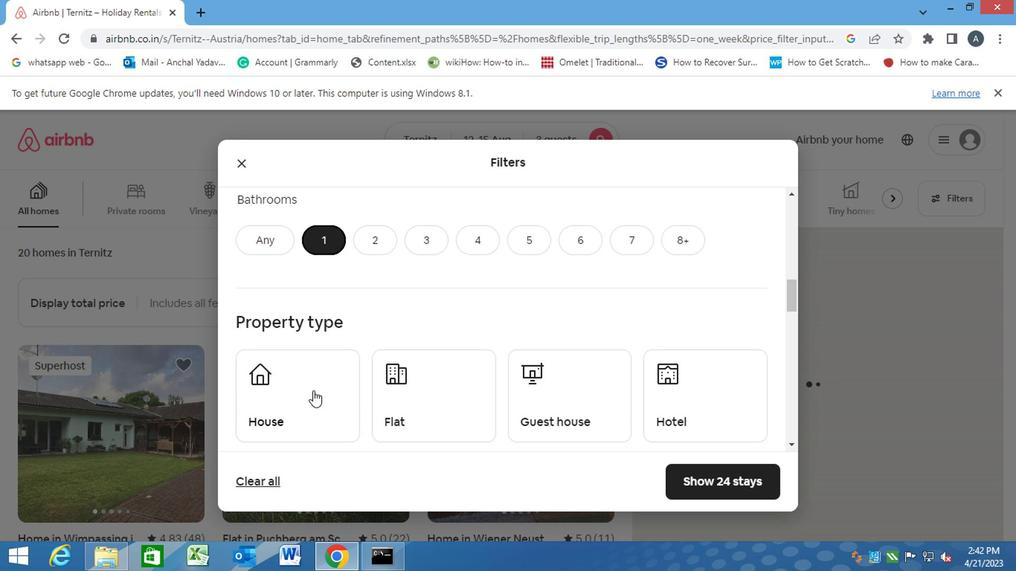
Action: Mouse pressed left at (303, 397)
Screenshot: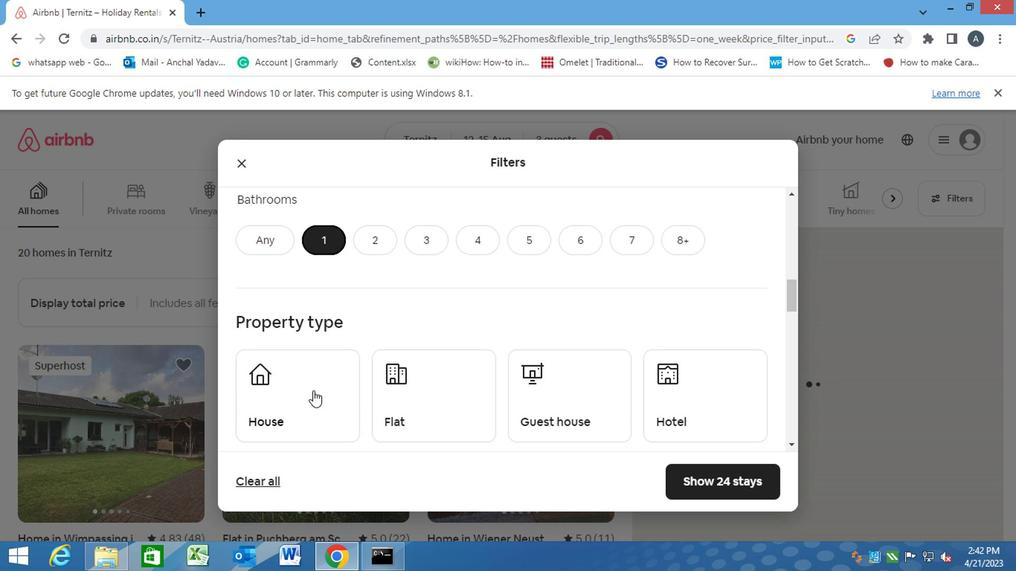 
Action: Mouse moved to (413, 403)
Screenshot: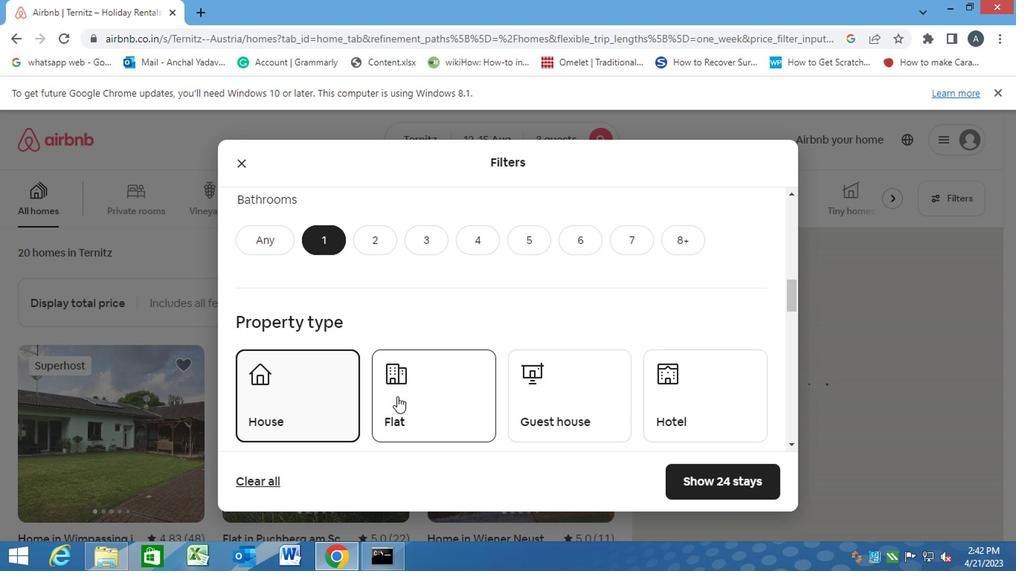 
Action: Mouse pressed left at (413, 403)
Screenshot: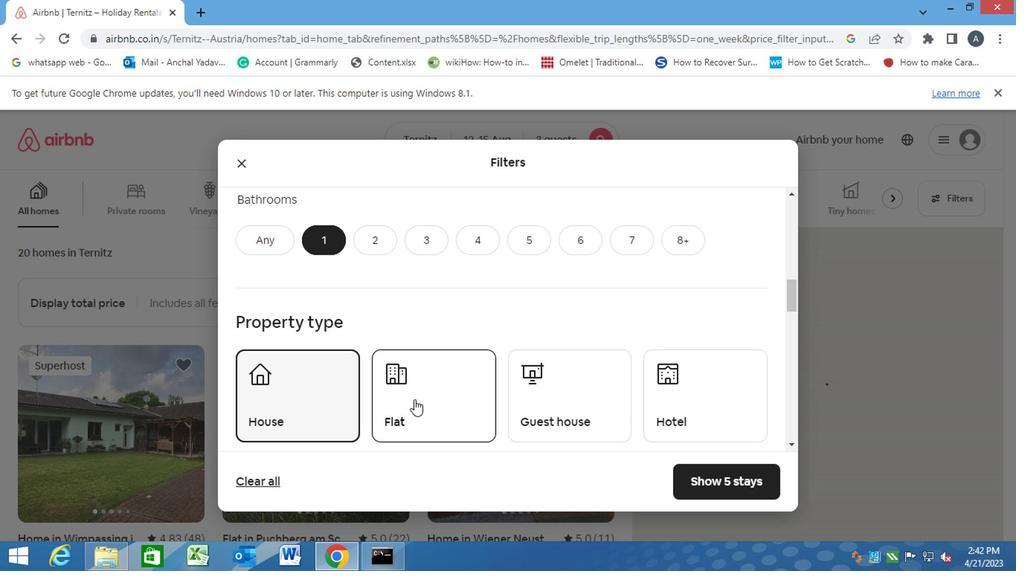 
Action: Mouse moved to (561, 400)
Screenshot: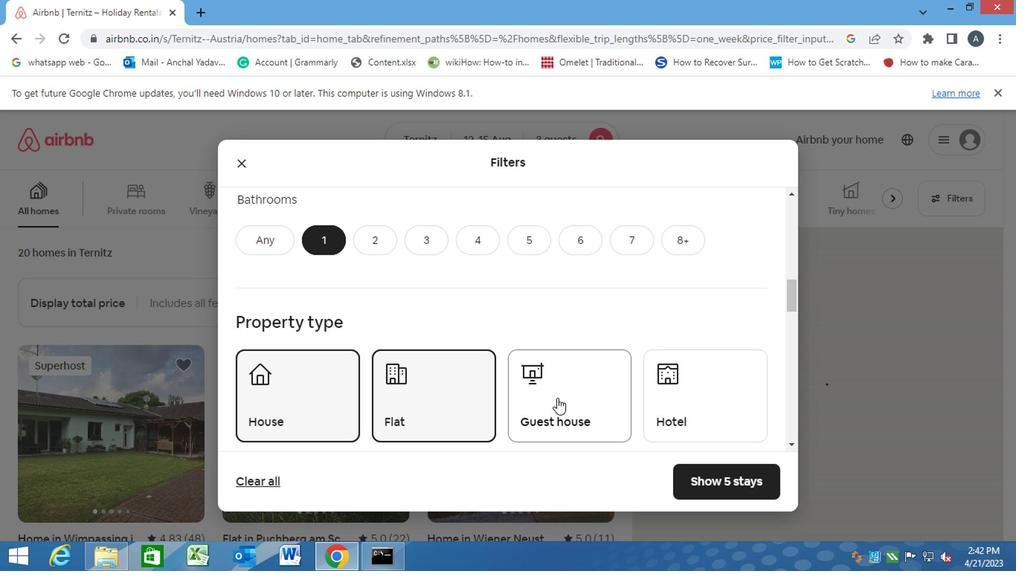 
Action: Mouse pressed left at (561, 400)
Screenshot: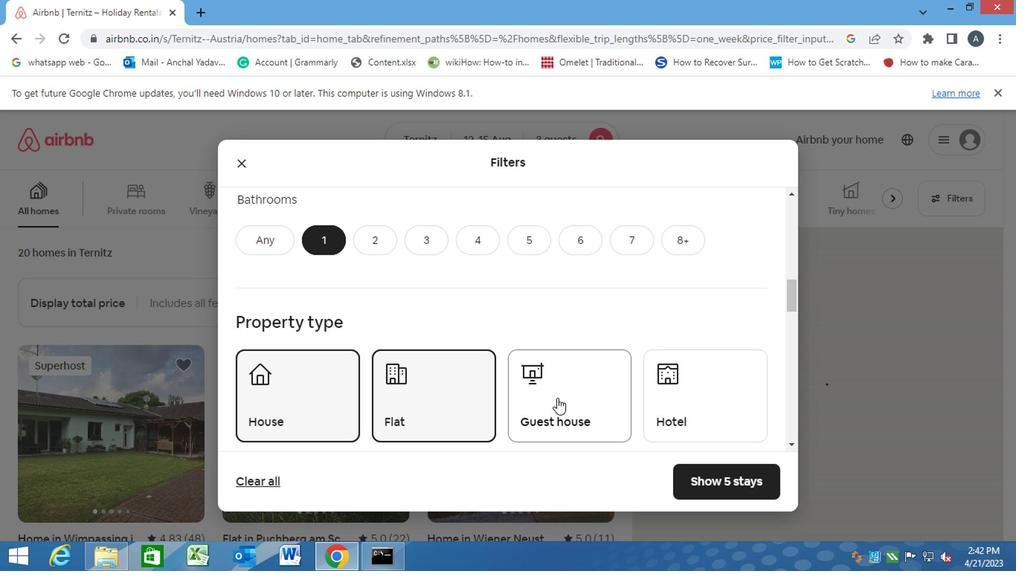 
Action: Mouse moved to (533, 412)
Screenshot: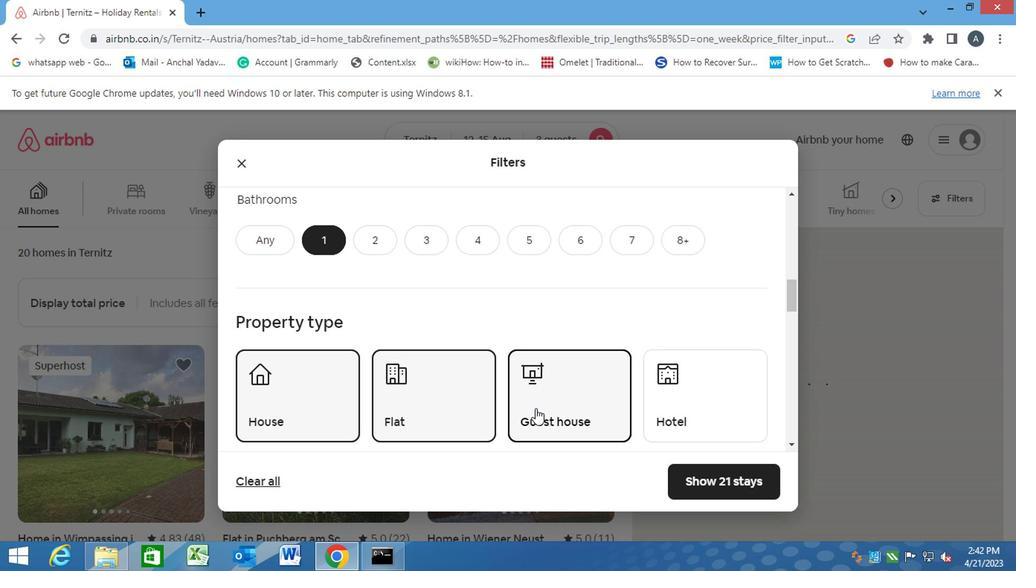
Action: Mouse scrolled (533, 412) with delta (0, 0)
Screenshot: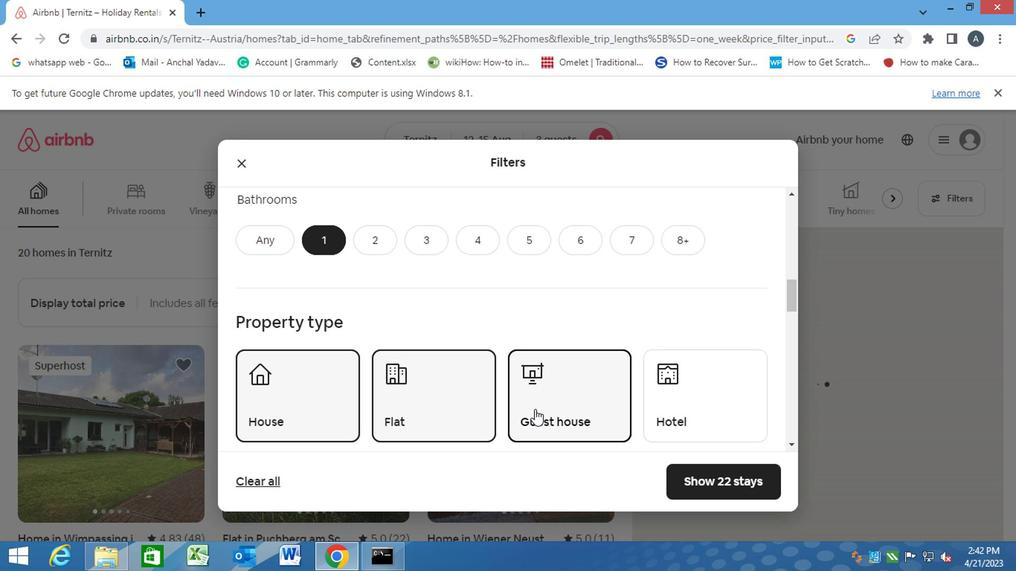 
Action: Mouse scrolled (533, 412) with delta (0, 0)
Screenshot: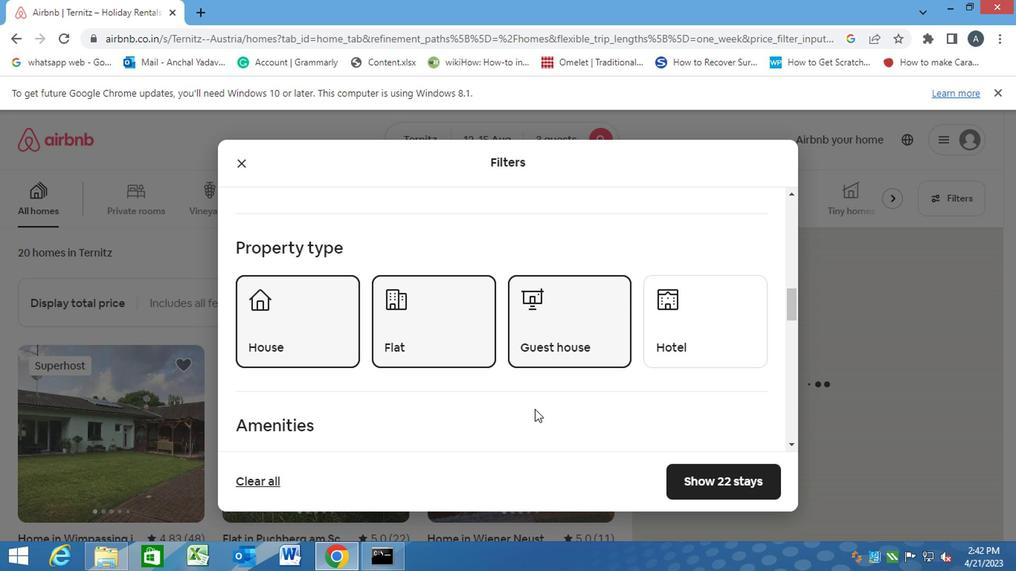 
Action: Mouse scrolled (533, 412) with delta (0, 0)
Screenshot: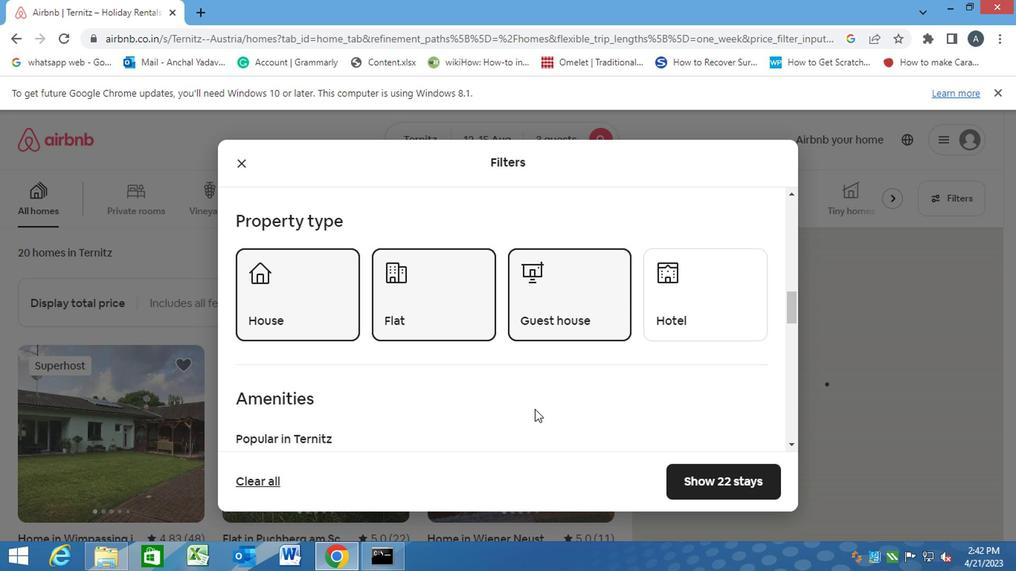 
Action: Mouse moved to (531, 412)
Screenshot: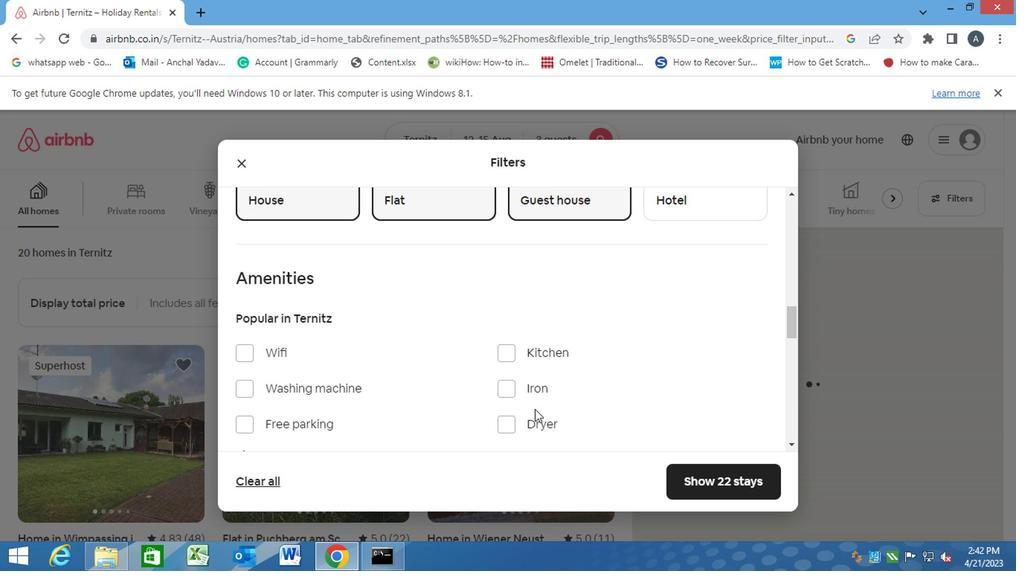
Action: Mouse scrolled (531, 412) with delta (0, 0)
Screenshot: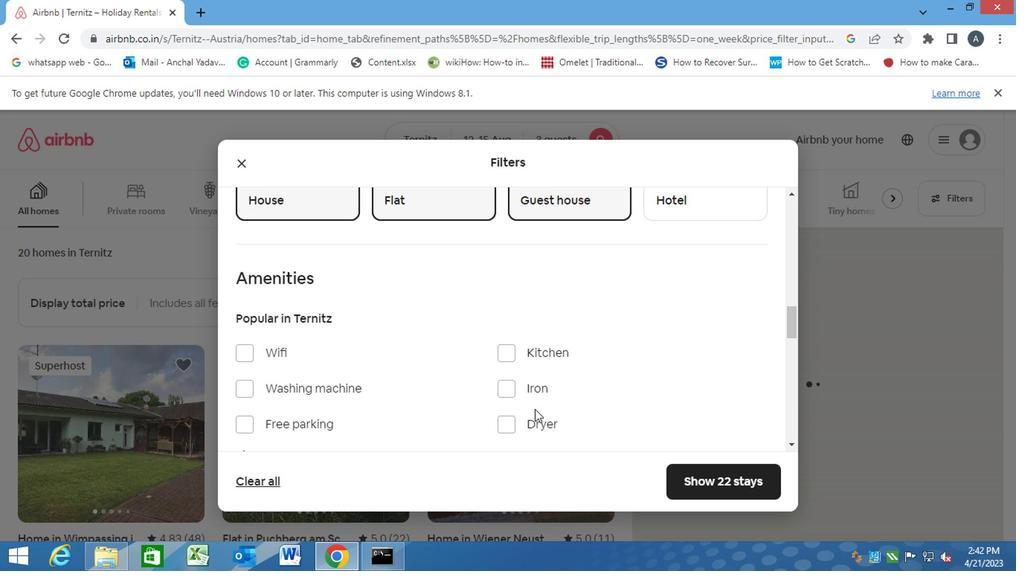 
Action: Mouse moved to (529, 412)
Screenshot: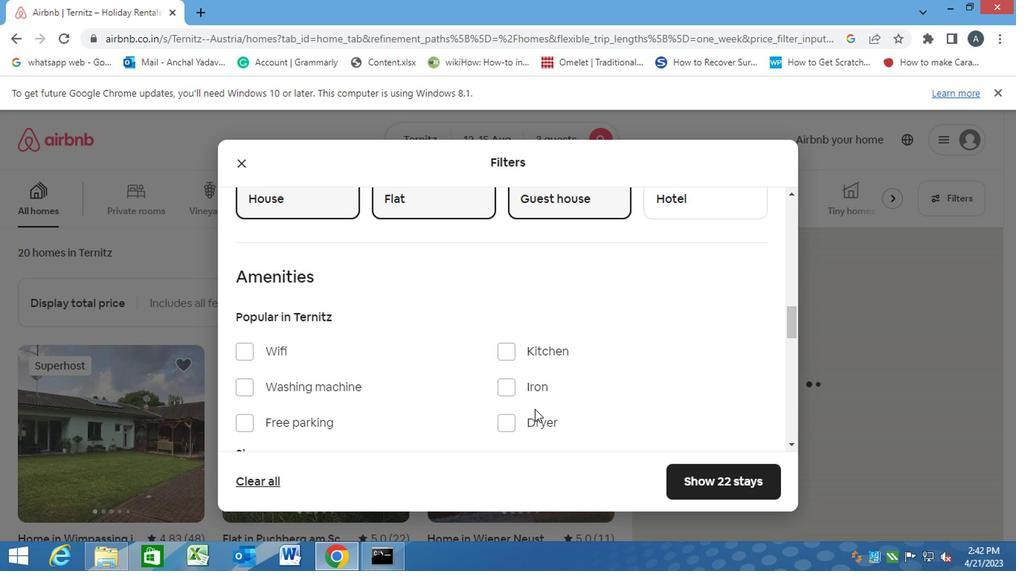 
Action: Mouse scrolled (529, 412) with delta (0, 0)
Screenshot: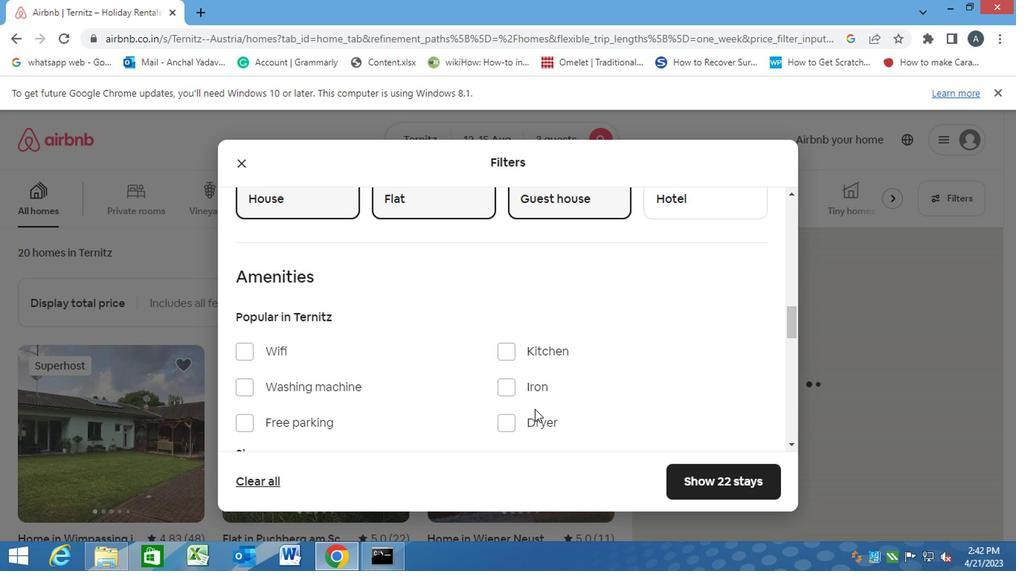 
Action: Mouse moved to (281, 307)
Screenshot: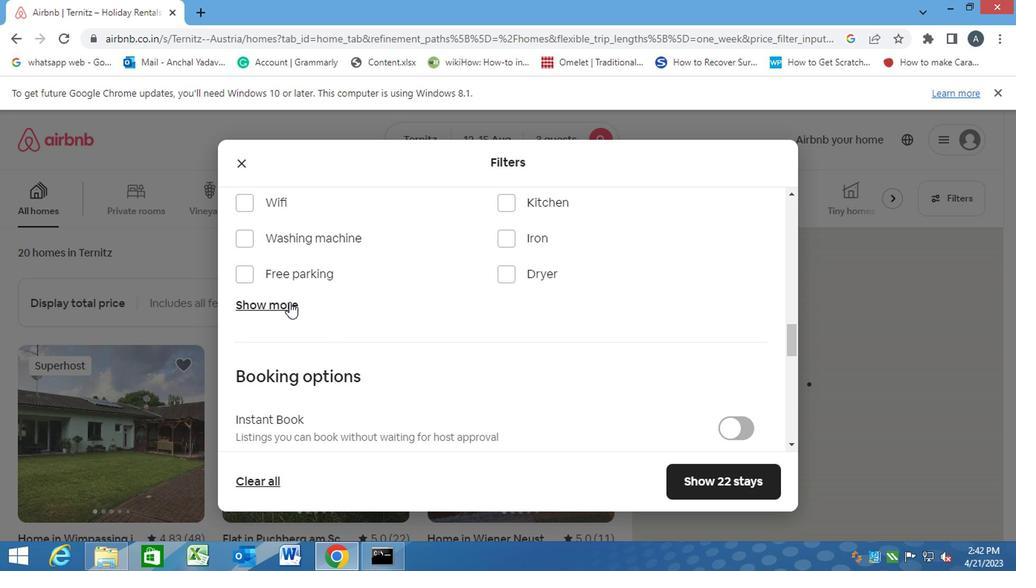 
Action: Mouse pressed left at (281, 307)
Screenshot: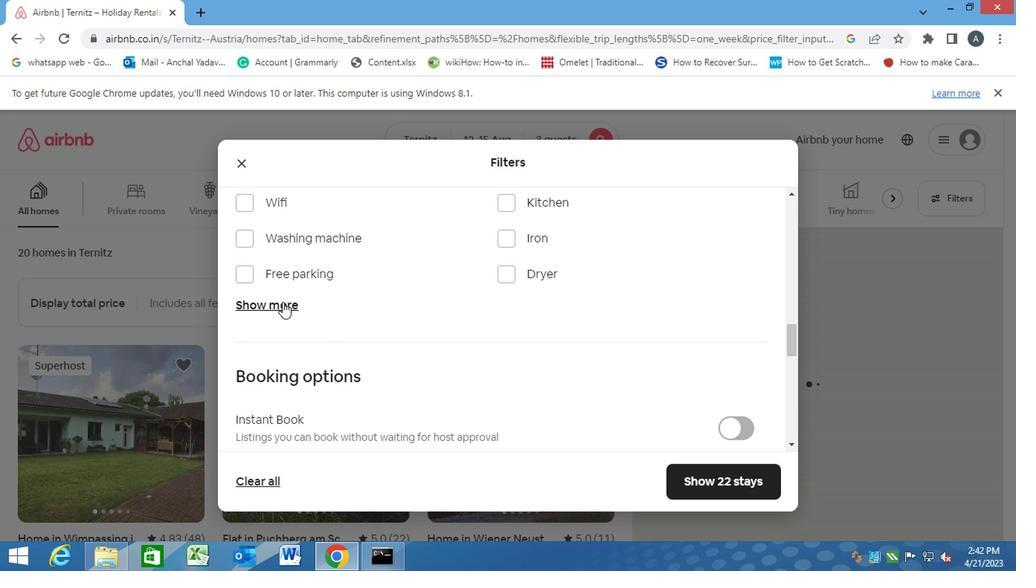 
Action: Mouse moved to (515, 371)
Screenshot: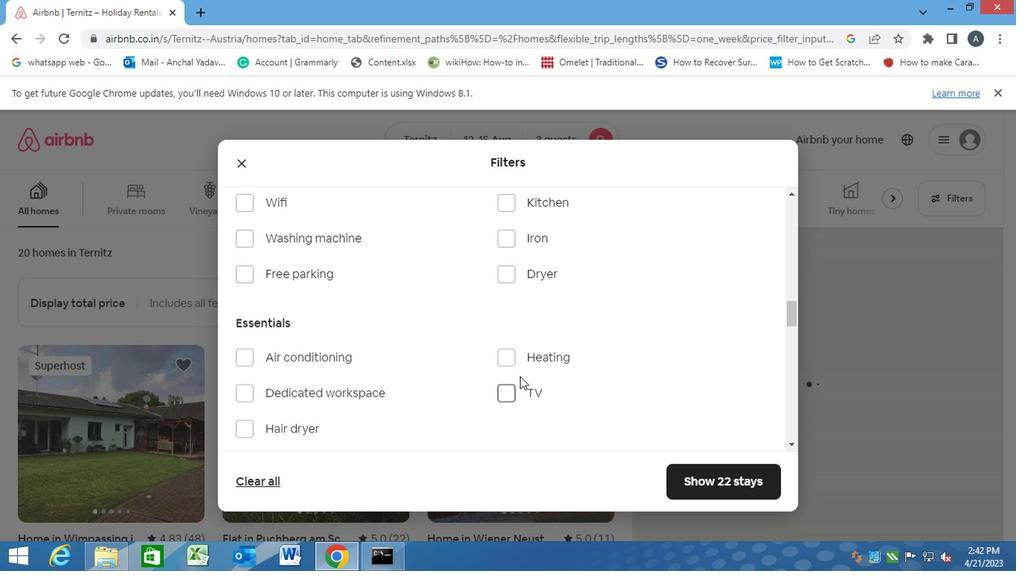 
Action: Mouse pressed left at (515, 371)
Screenshot: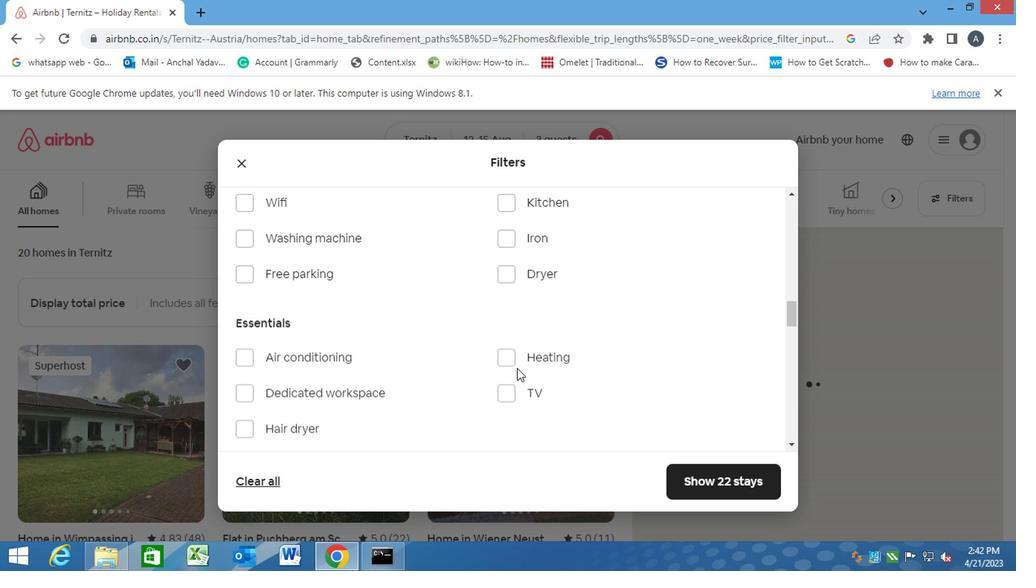 
Action: Mouse moved to (509, 367)
Screenshot: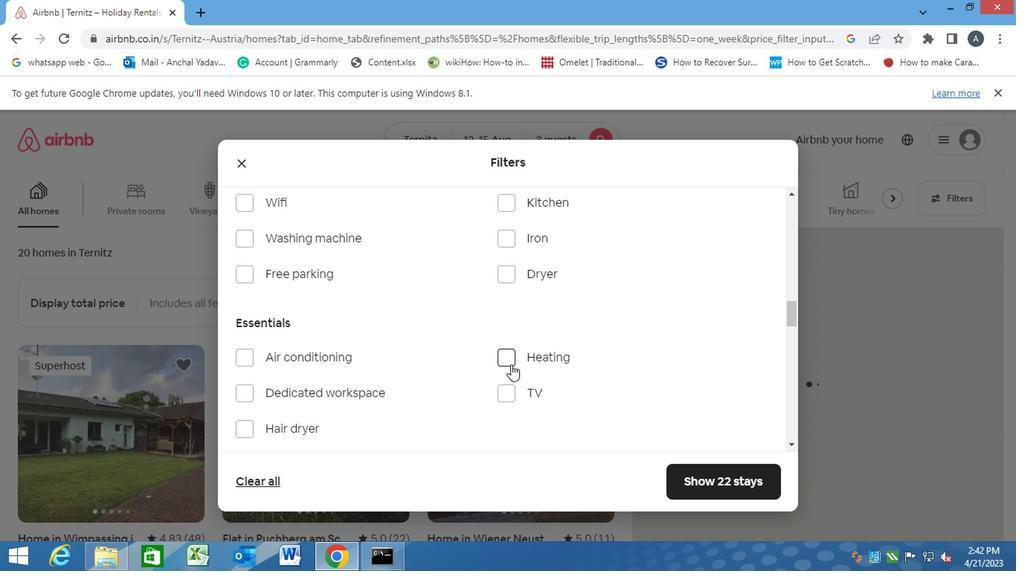 
Action: Mouse pressed left at (509, 367)
Screenshot: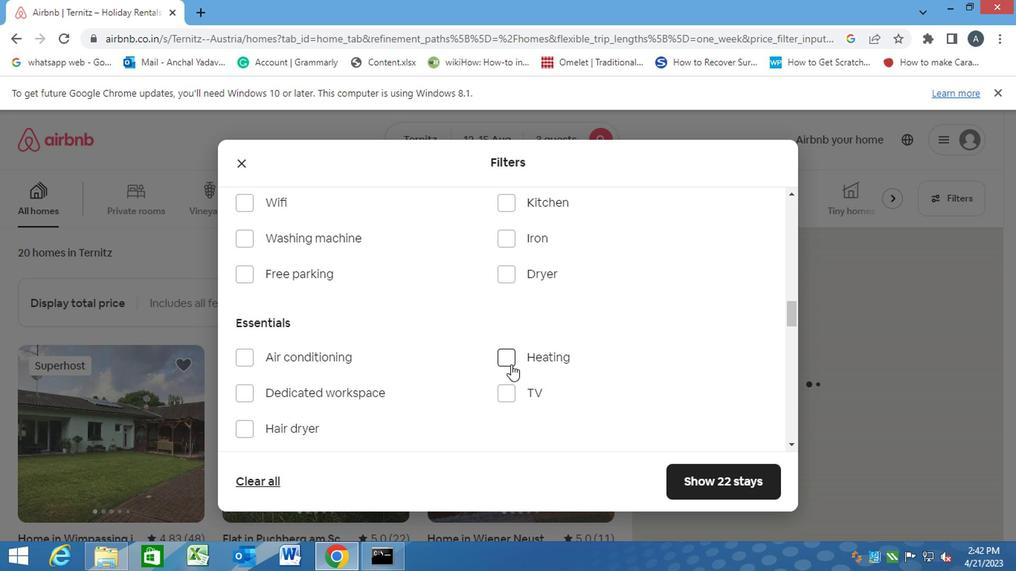 
Action: Mouse moved to (495, 418)
Screenshot: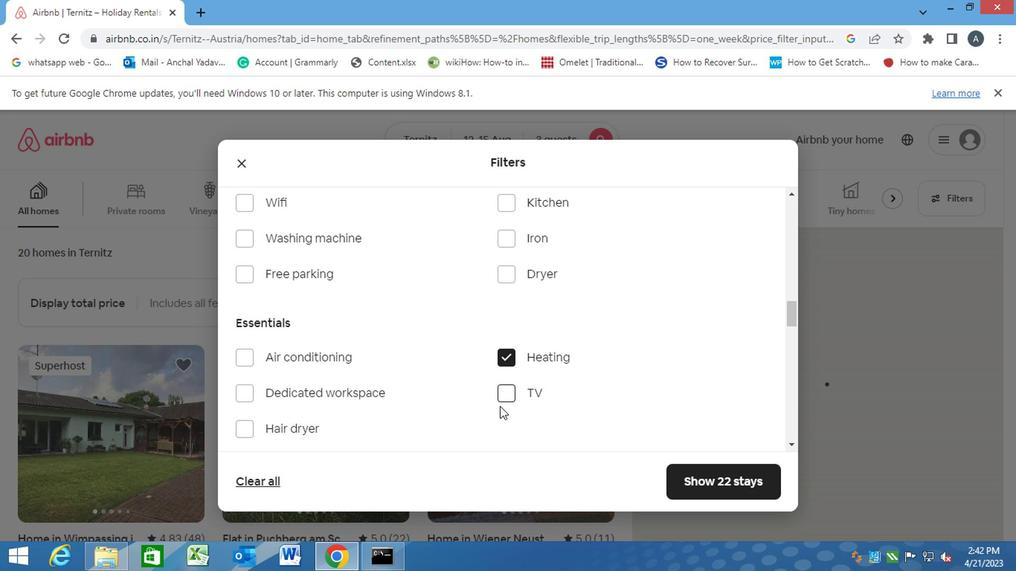 
Action: Mouse scrolled (495, 417) with delta (0, -1)
Screenshot: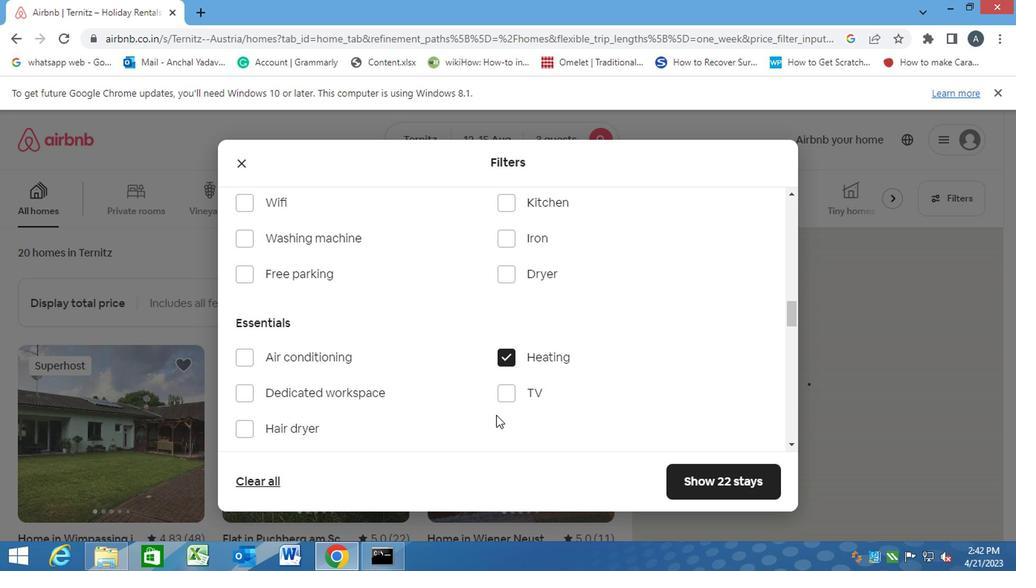 
Action: Mouse scrolled (495, 417) with delta (0, -1)
Screenshot: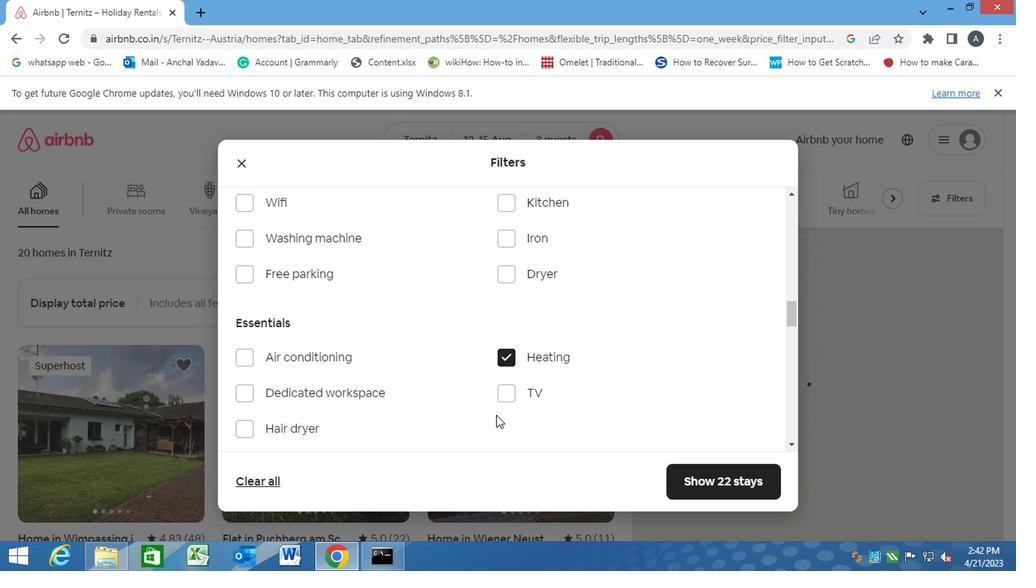 
Action: Mouse moved to (484, 379)
Screenshot: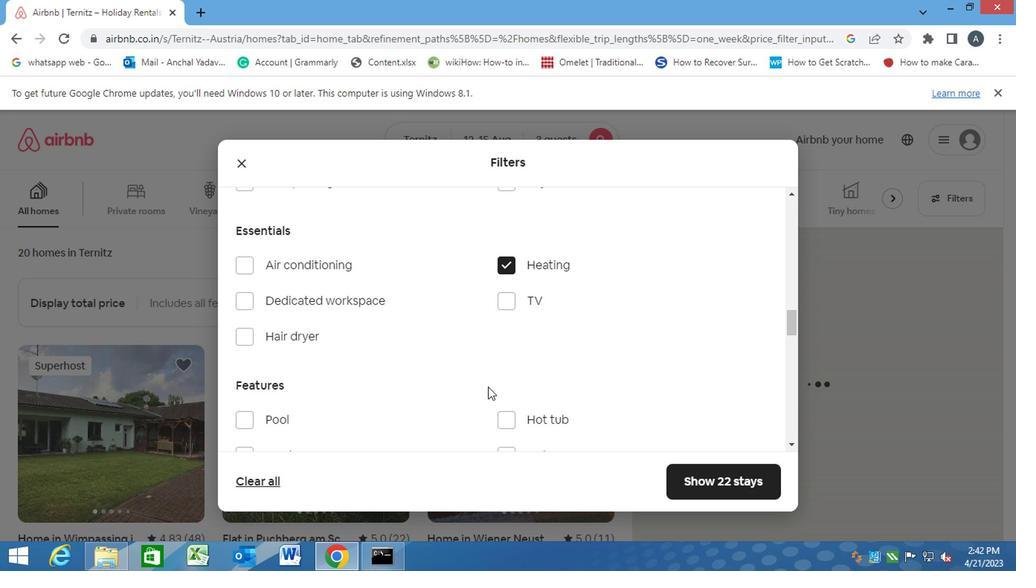 
Action: Mouse scrolled (484, 378) with delta (0, 0)
Screenshot: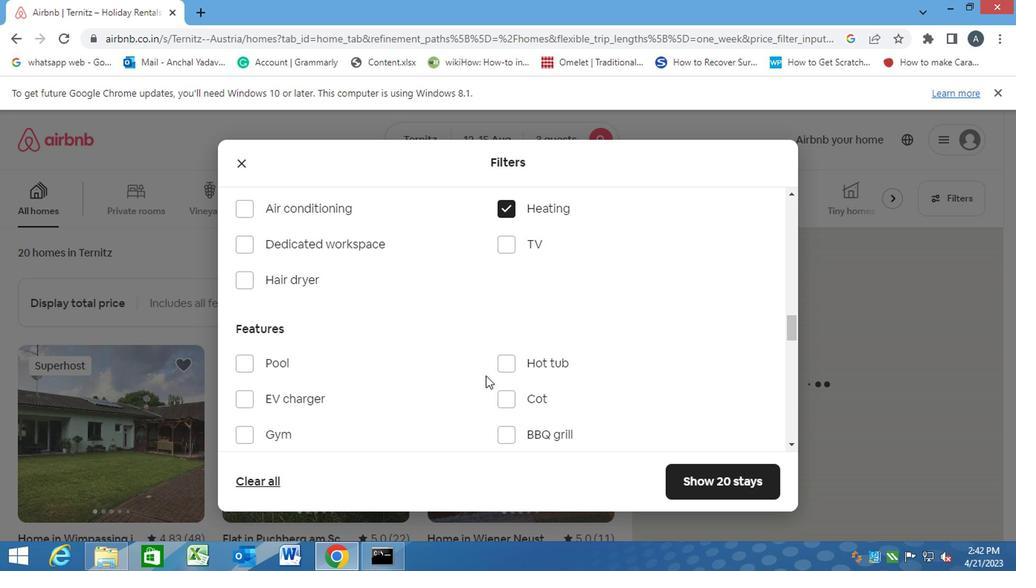 
Action: Mouse scrolled (484, 378) with delta (0, 0)
Screenshot: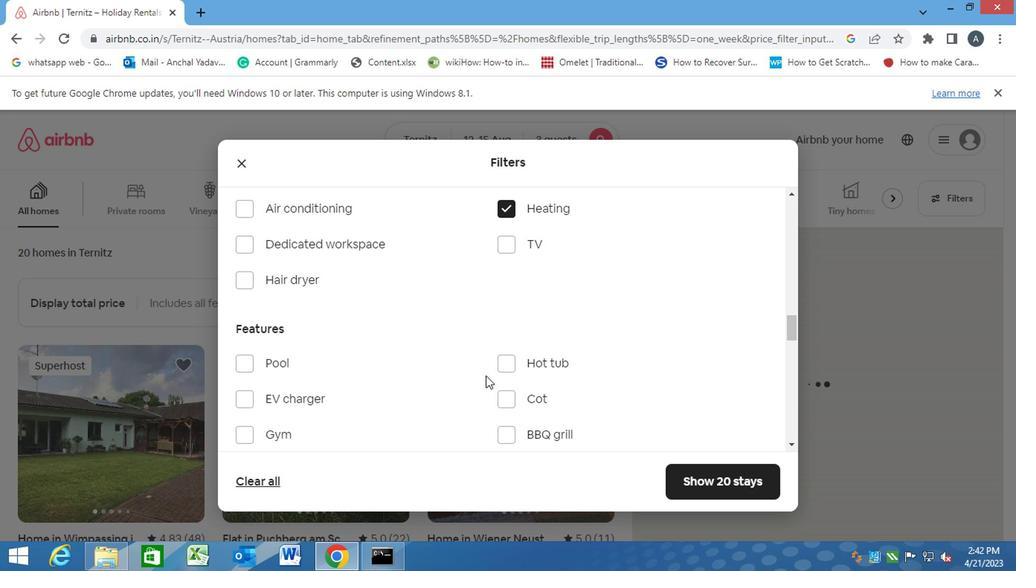 
Action: Mouse scrolled (484, 378) with delta (0, 0)
Screenshot: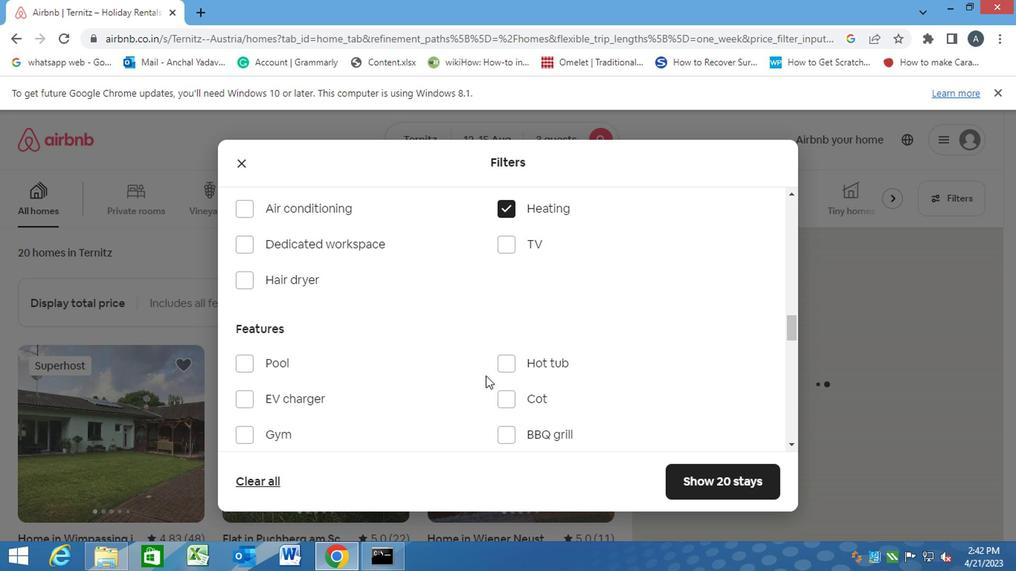 
Action: Mouse scrolled (484, 378) with delta (0, 0)
Screenshot: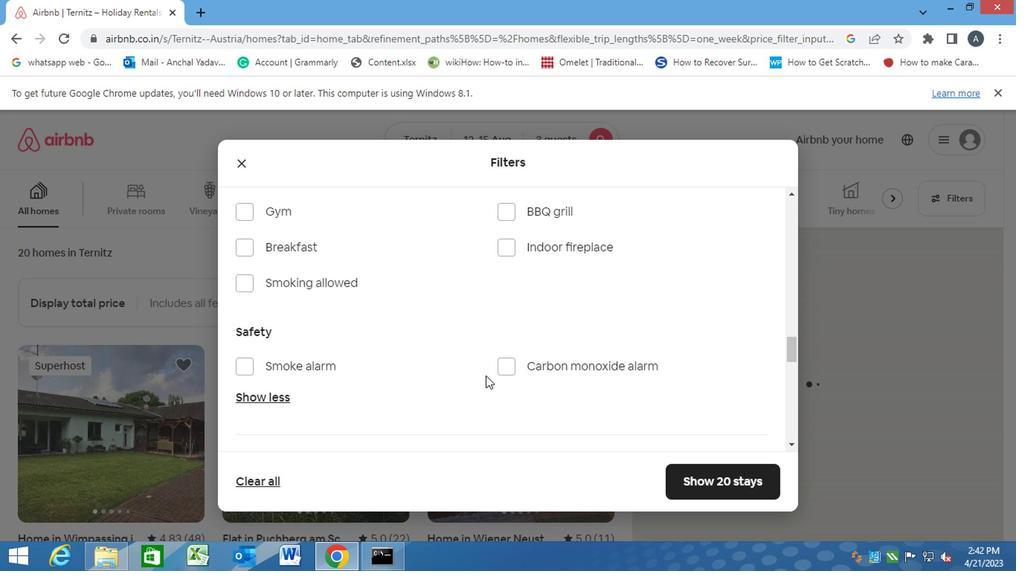 
Action: Mouse scrolled (484, 378) with delta (0, 0)
Screenshot: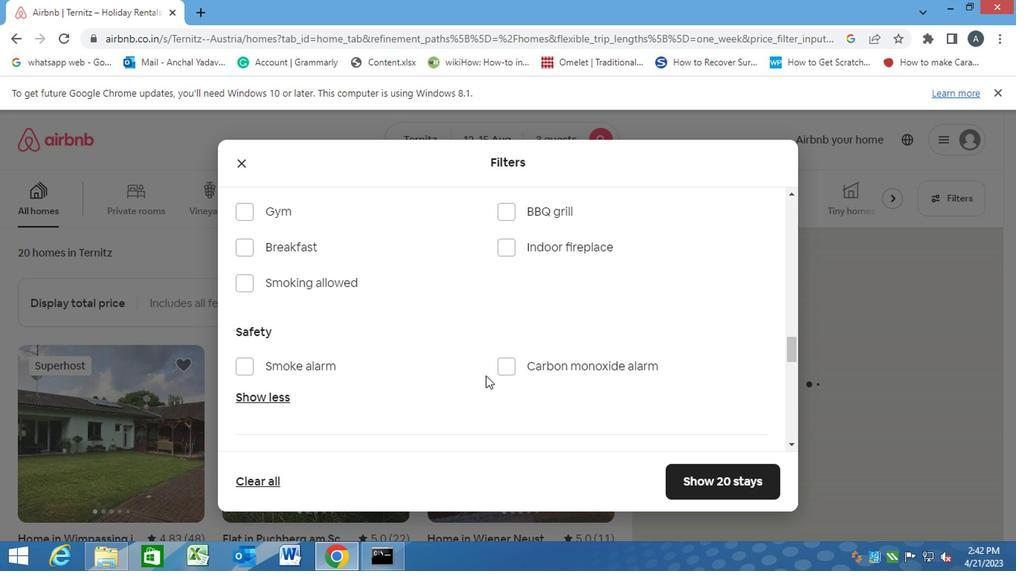 
Action: Mouse scrolled (484, 378) with delta (0, 0)
Screenshot: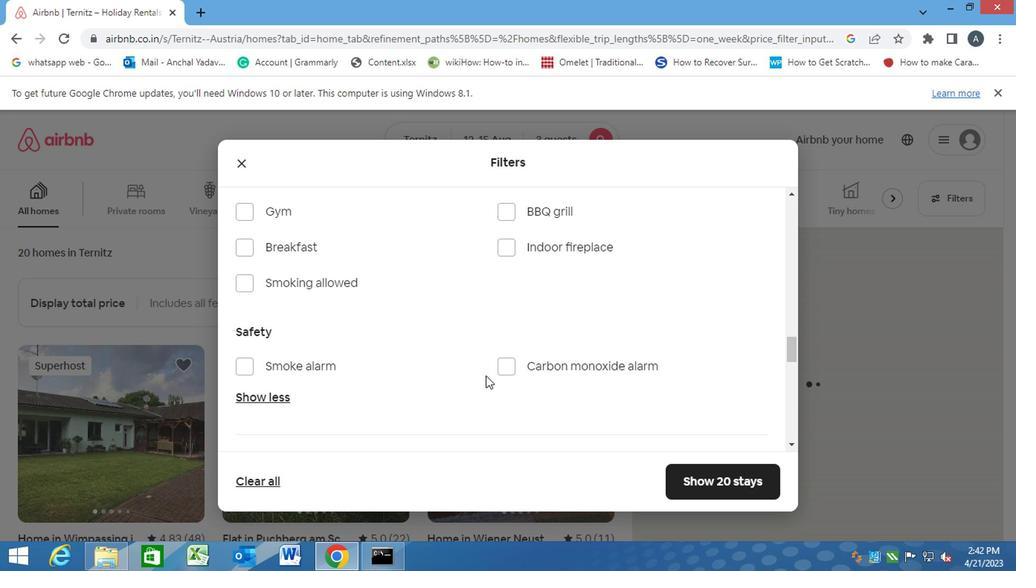 
Action: Mouse moved to (732, 343)
Screenshot: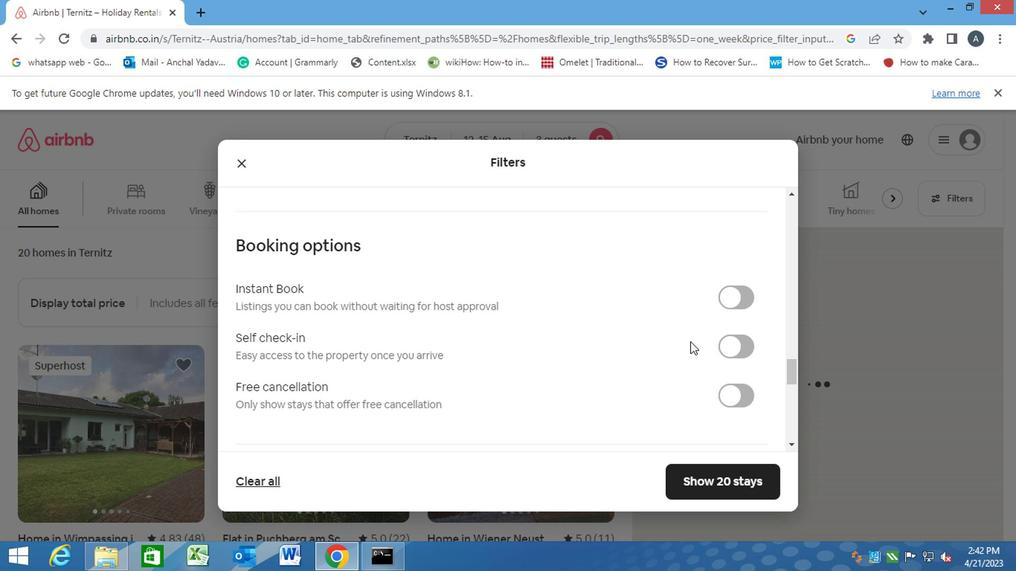 
Action: Mouse pressed left at (732, 343)
Screenshot: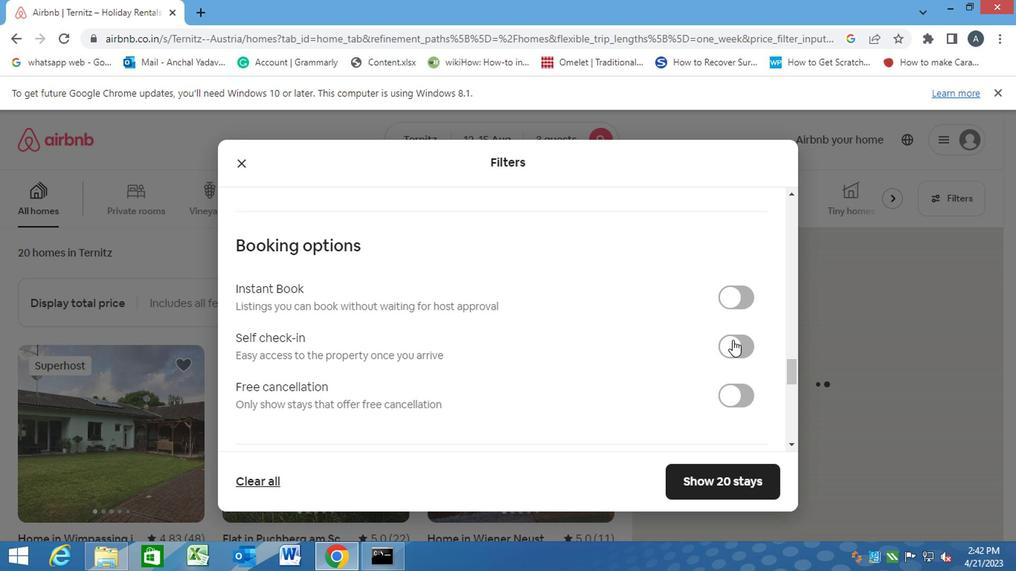 
Action: Mouse moved to (593, 364)
Screenshot: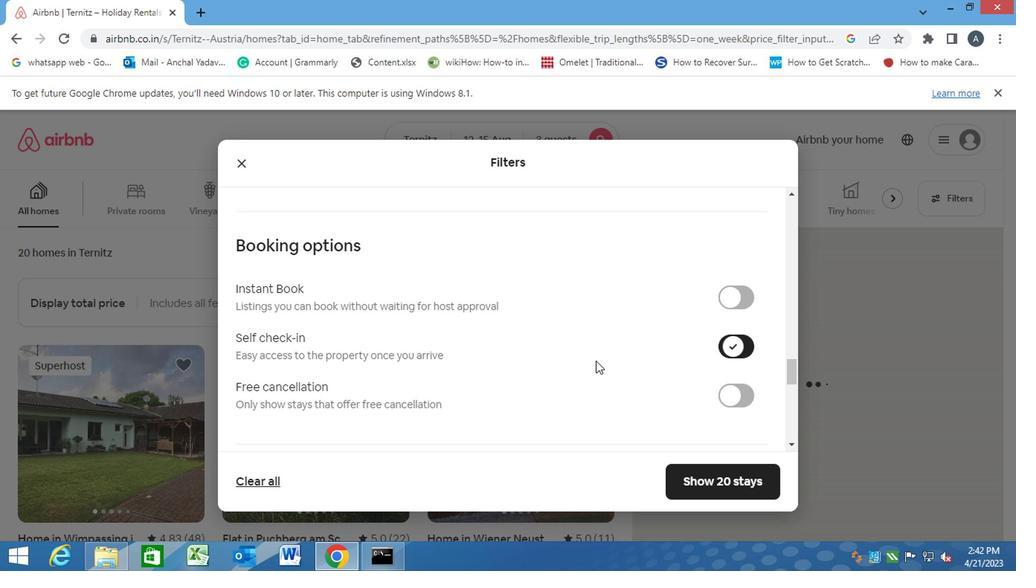 
Action: Mouse scrolled (593, 363) with delta (0, 0)
Screenshot: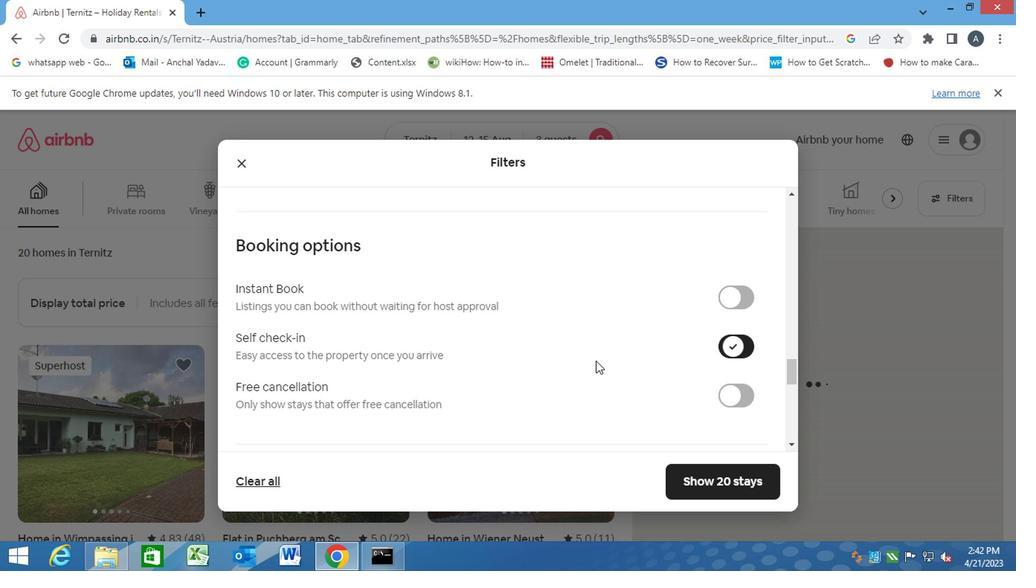 
Action: Mouse moved to (592, 364)
Screenshot: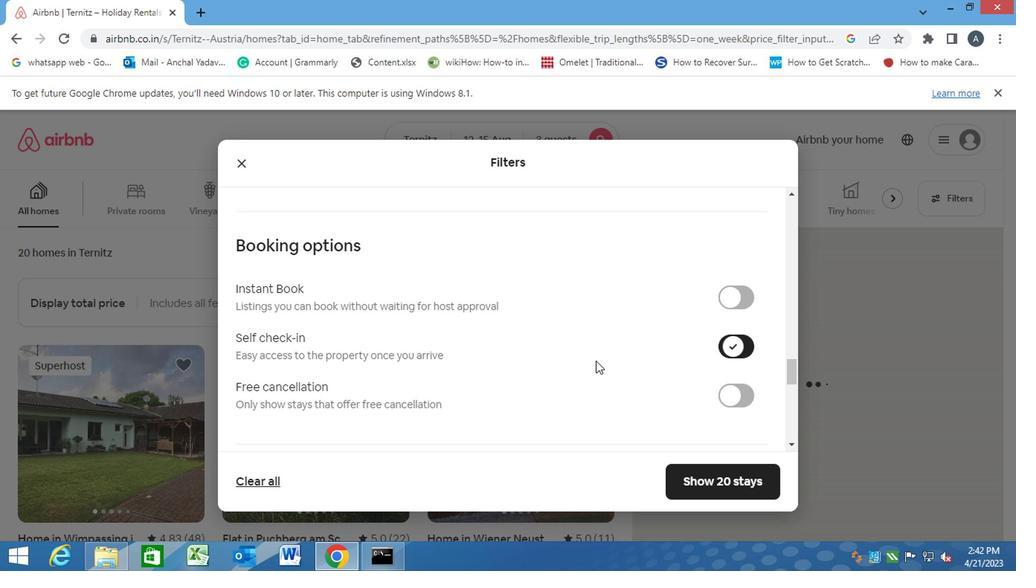 
Action: Mouse scrolled (592, 363) with delta (0, 0)
Screenshot: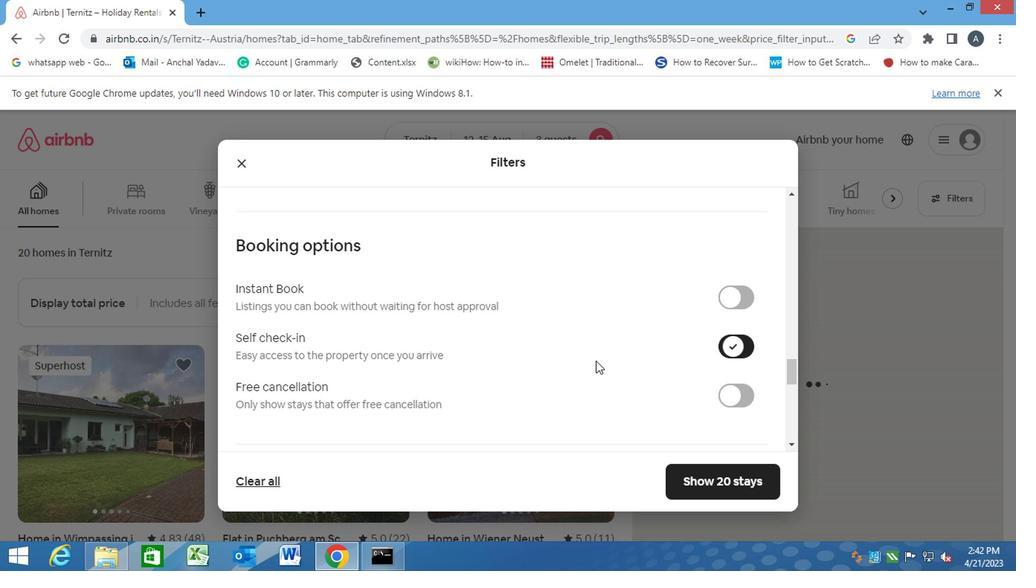 
Action: Mouse scrolled (592, 363) with delta (0, 0)
Screenshot: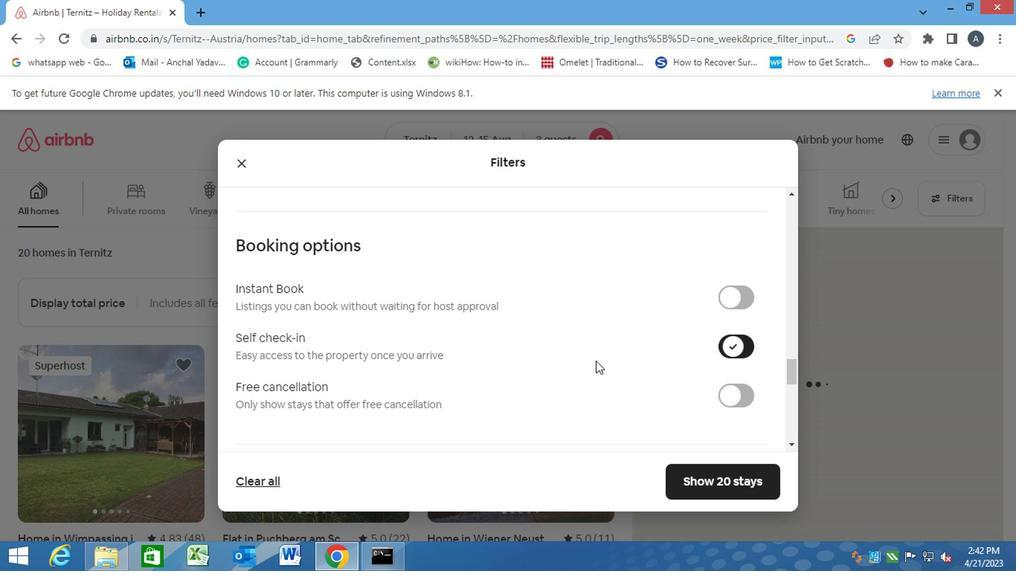 
Action: Mouse moved to (588, 364)
Screenshot: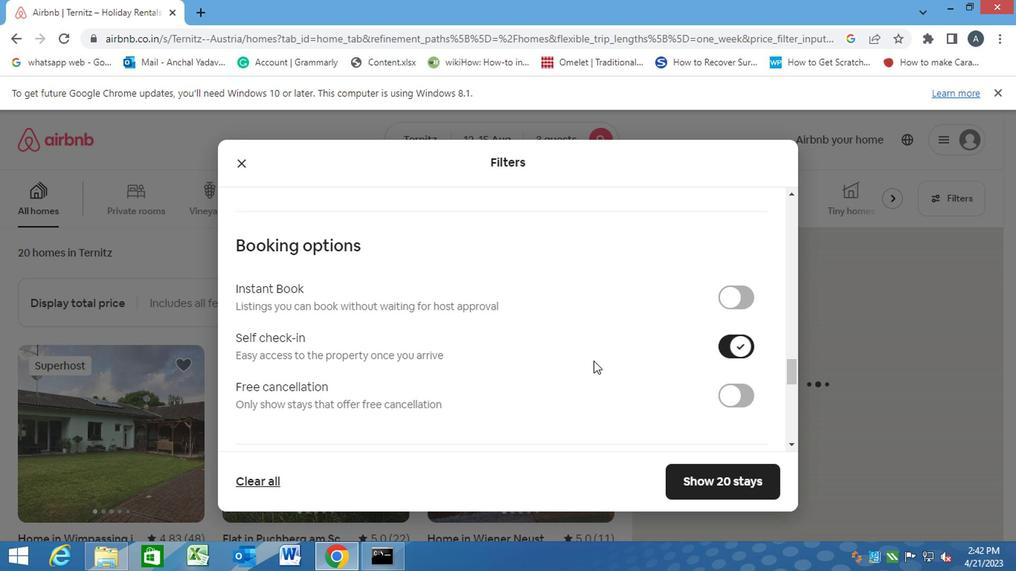 
Action: Mouse scrolled (588, 364) with delta (0, 0)
Screenshot: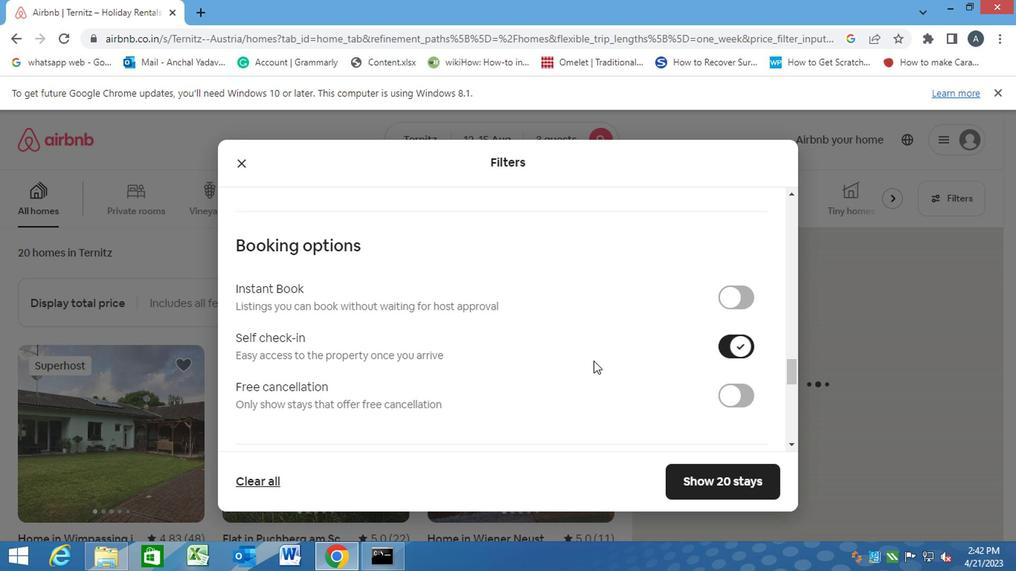 
Action: Mouse moved to (462, 360)
Screenshot: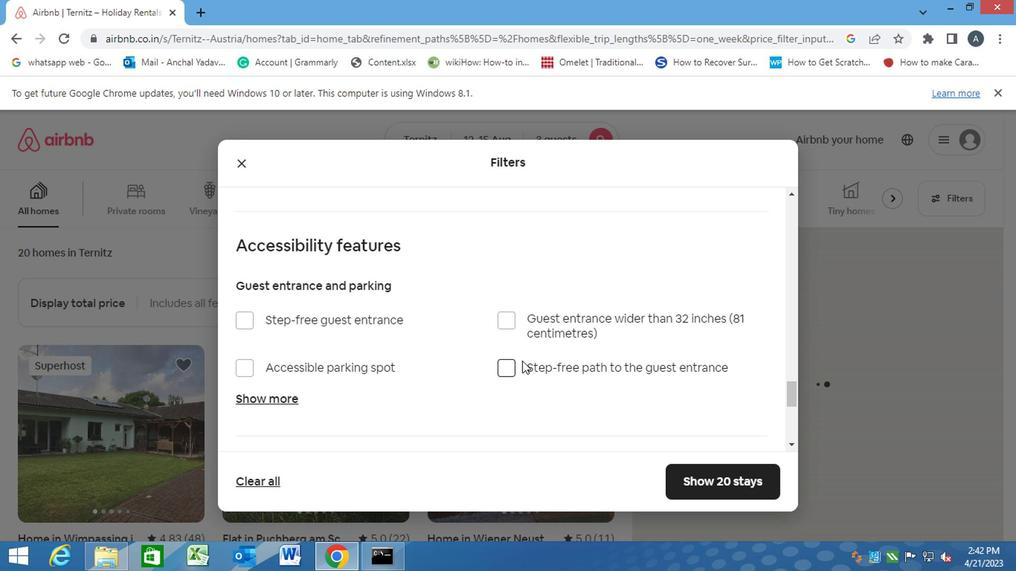 
Action: Mouse scrolled (462, 359) with delta (0, -1)
Screenshot: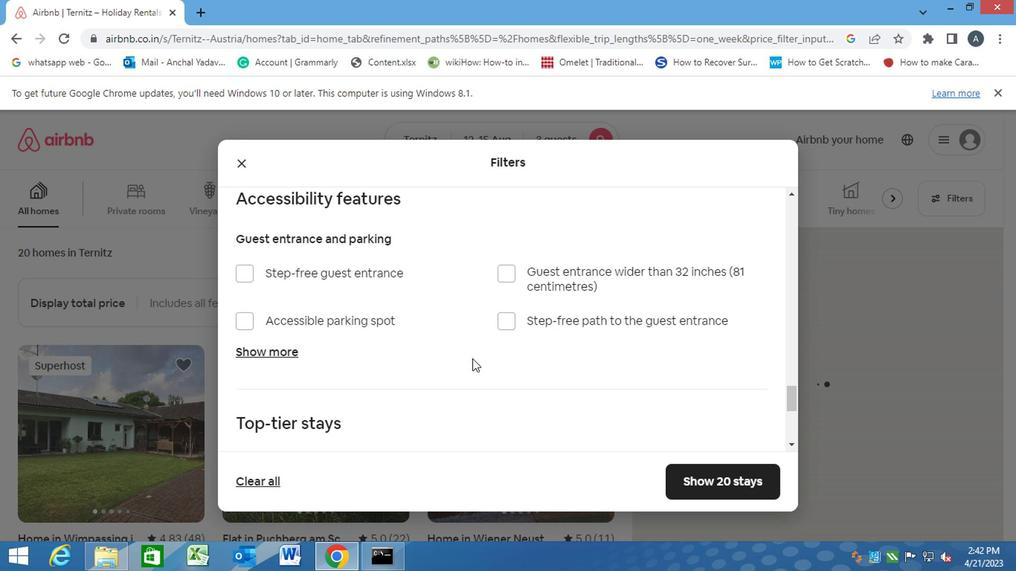 
Action: Mouse moved to (461, 360)
Screenshot: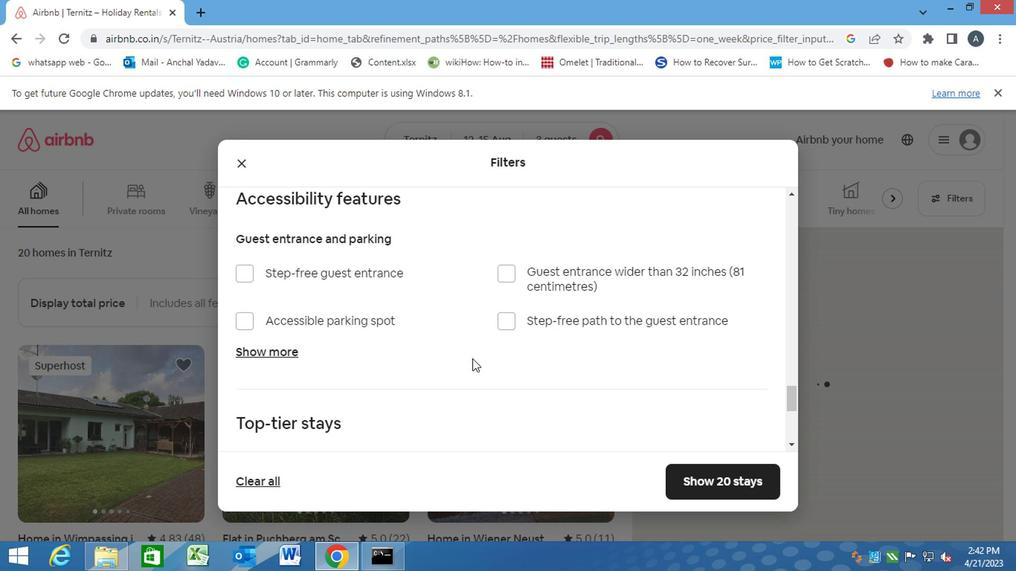 
Action: Mouse scrolled (461, 359) with delta (0, -1)
Screenshot: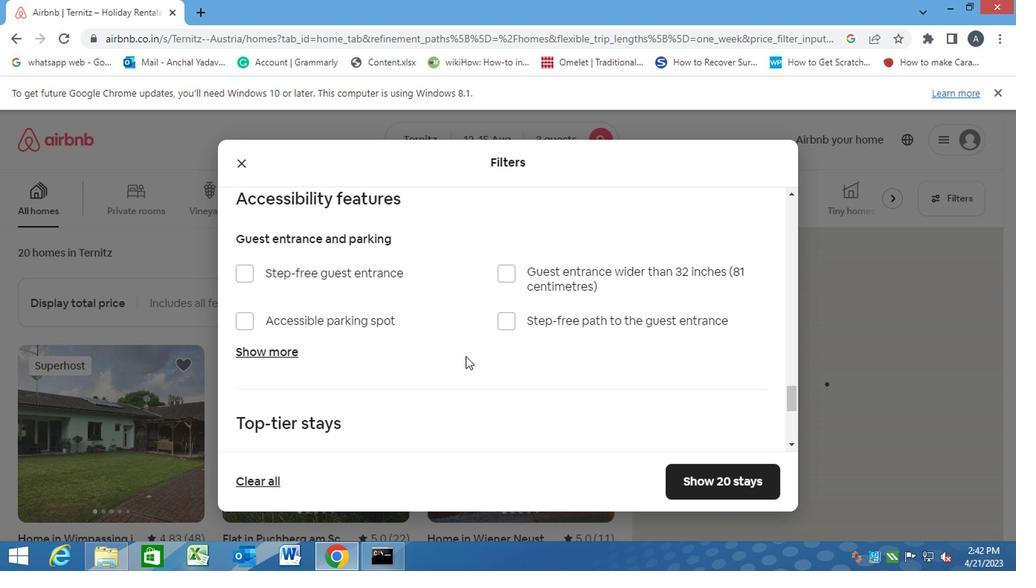 
Action: Mouse moved to (460, 360)
Screenshot: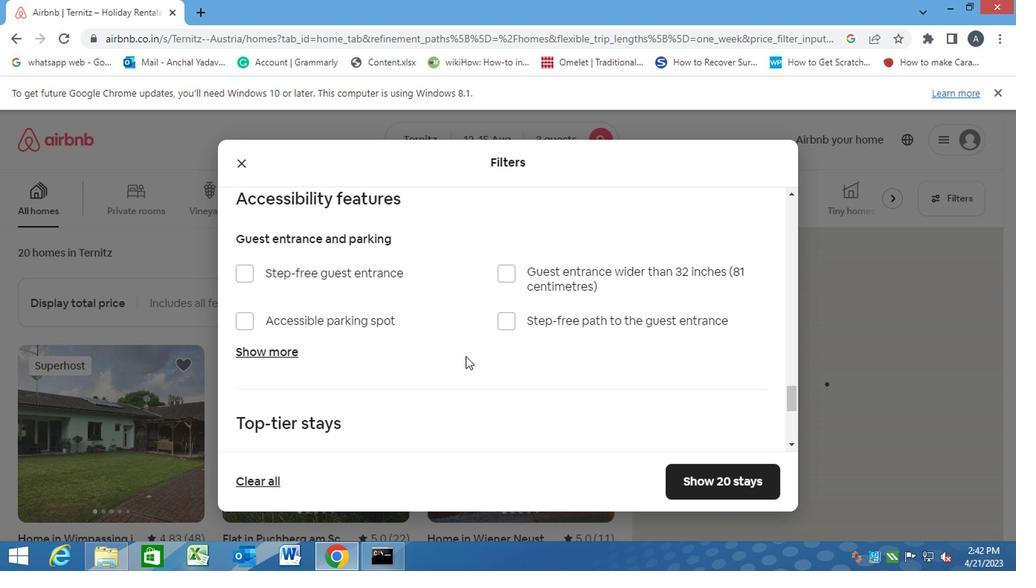 
Action: Mouse scrolled (460, 360) with delta (0, 0)
Screenshot: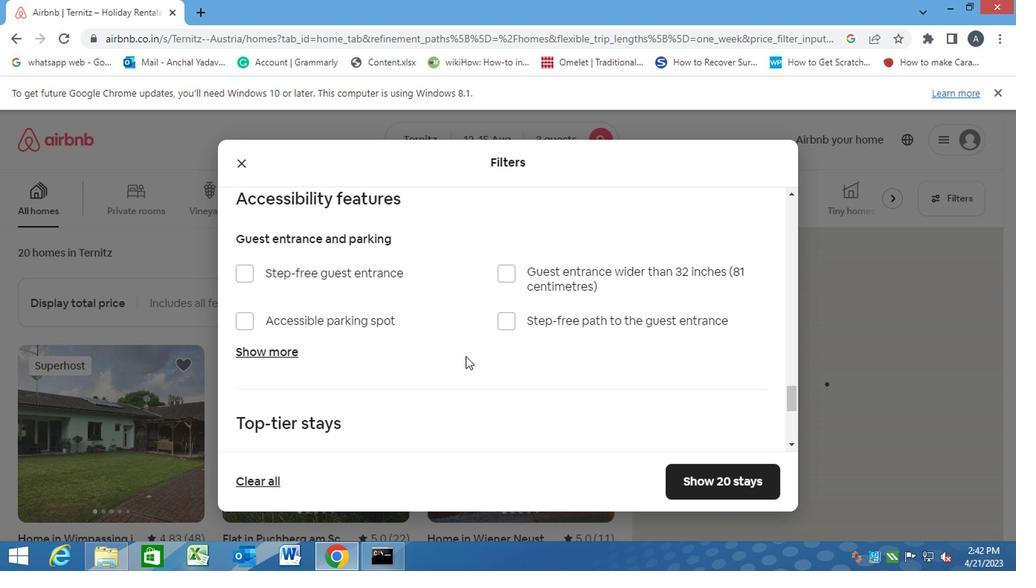 
Action: Mouse moved to (458, 362)
Screenshot: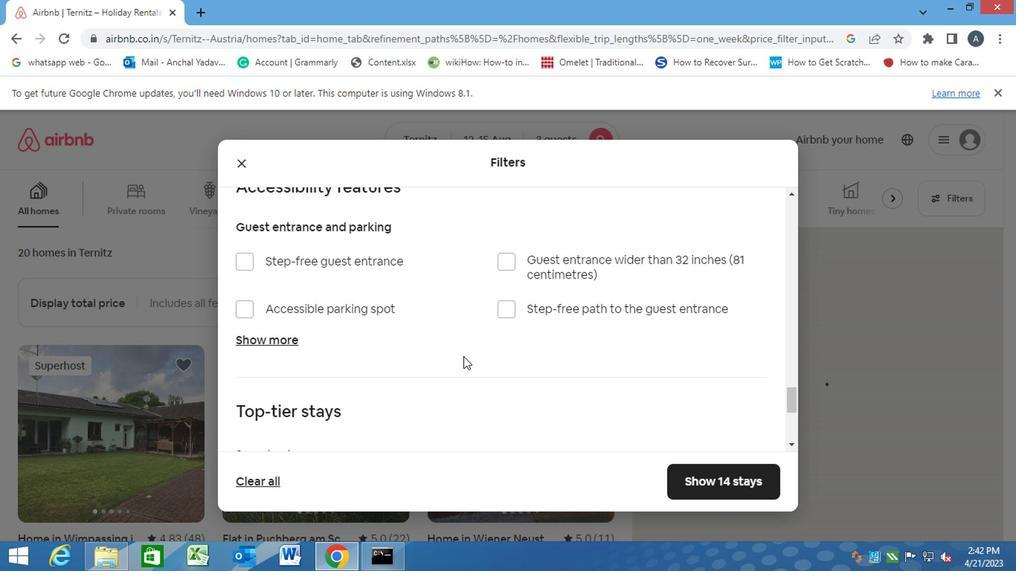 
Action: Mouse scrolled (458, 361) with delta (0, -1)
Screenshot: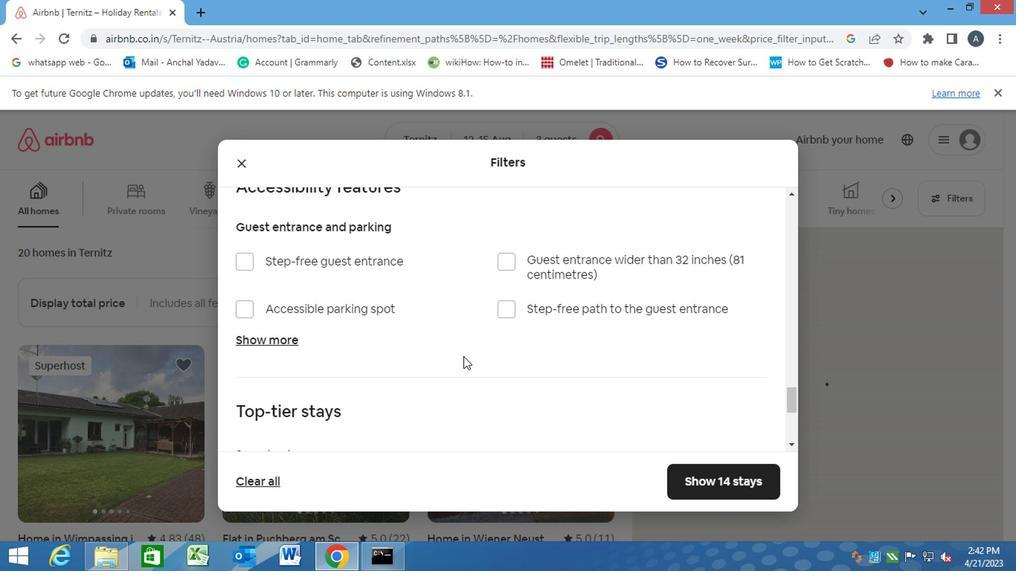 
Action: Mouse moved to (249, 349)
Screenshot: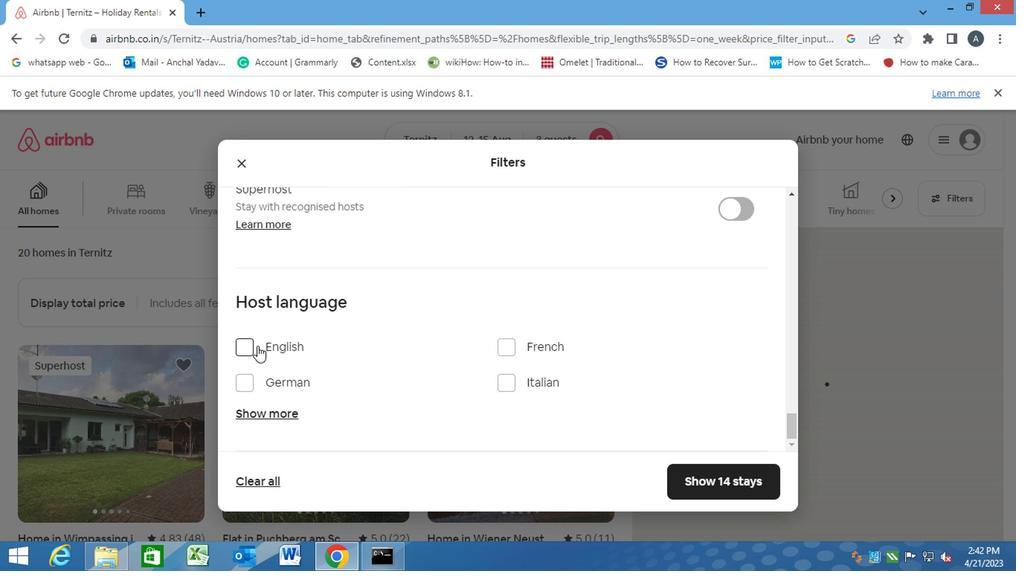 
Action: Mouse pressed left at (249, 349)
Screenshot: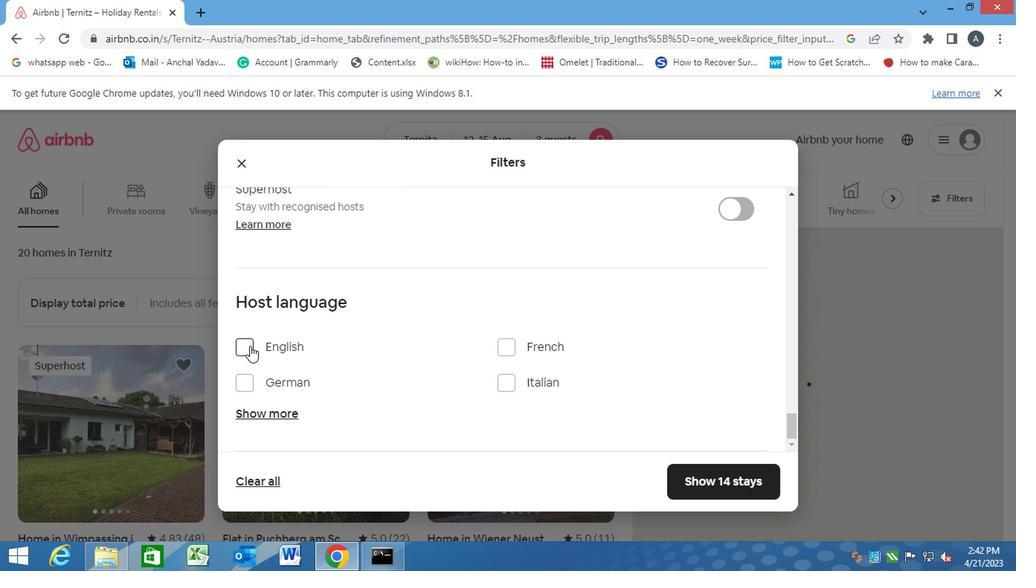 
Action: Mouse moved to (714, 476)
Screenshot: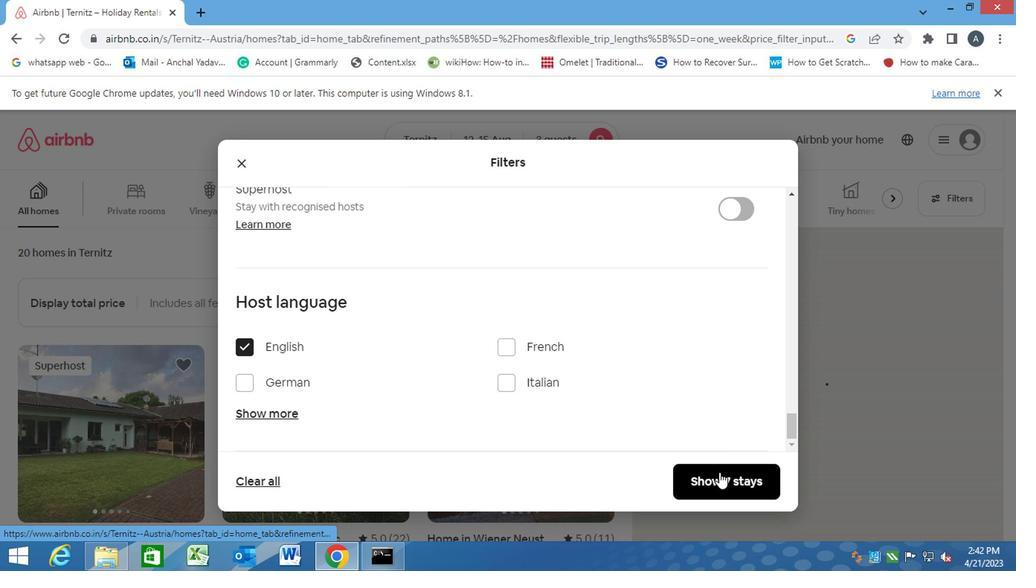 
Action: Mouse pressed left at (714, 476)
Screenshot: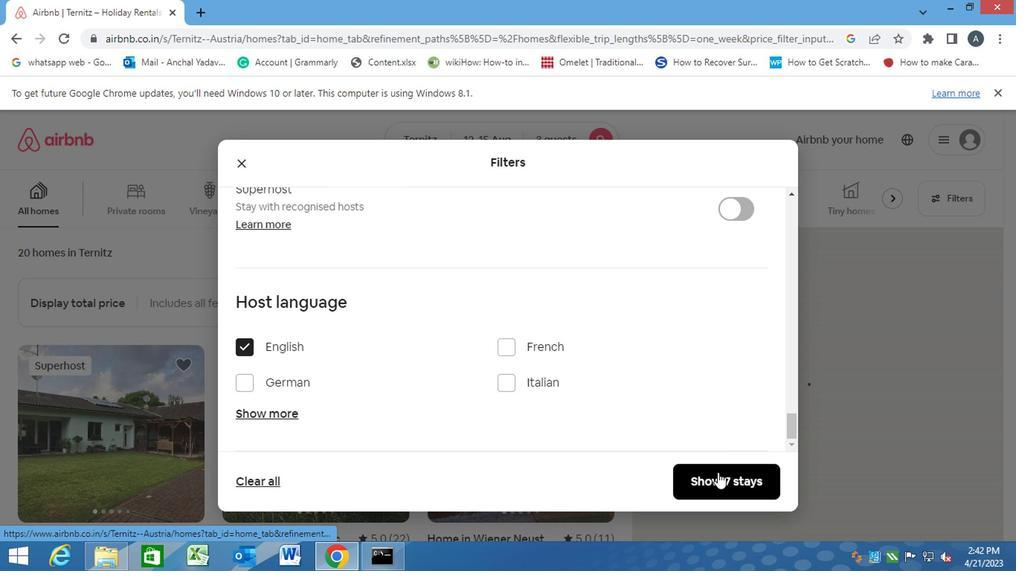 
